 Task: What's the traffic like on the Kennedy Expressway (I-90/I-94)?
Action: Key pressed k<Key.caps_lock>ENNEDY<Key.space><Key.caps_lock>e<Key.caps_lock>XPR
Screenshot: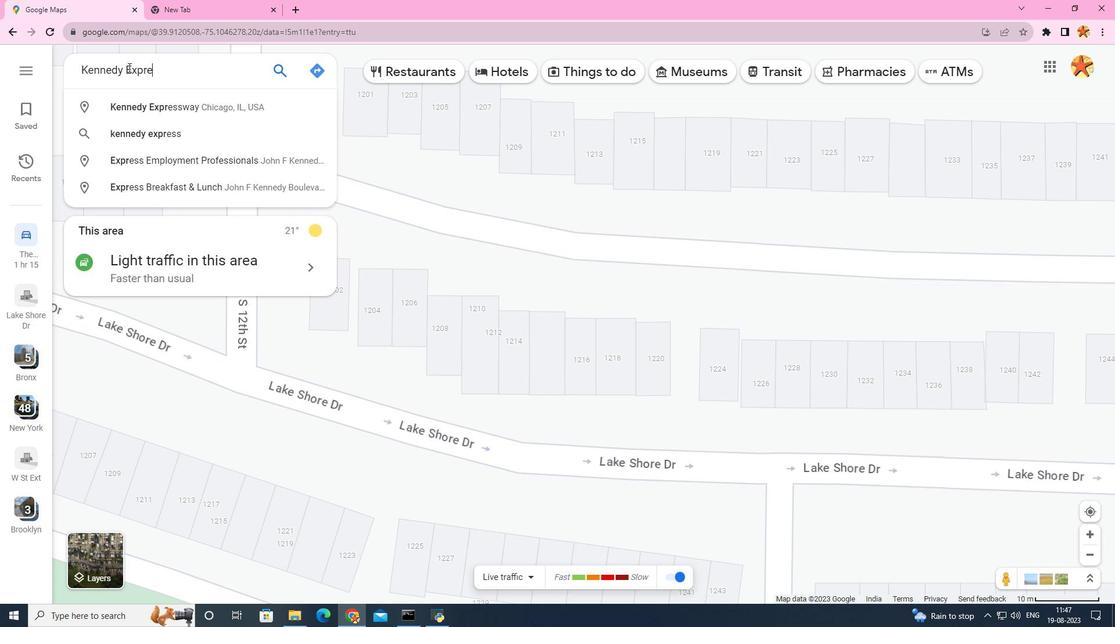 
Action: Mouse moved to (128, 67)
Screenshot: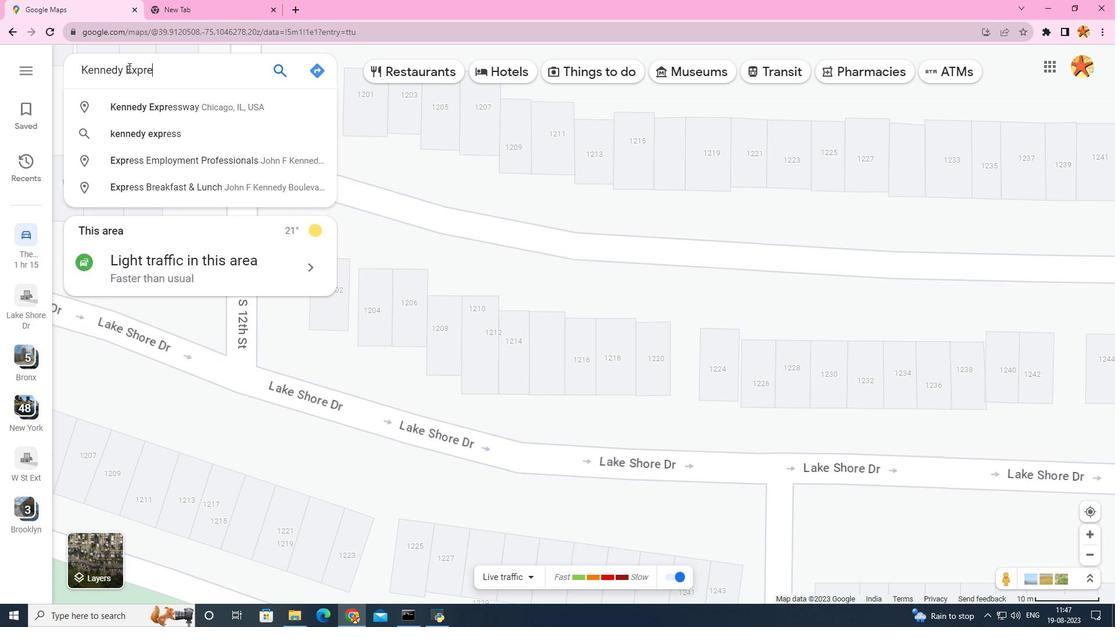 
Action: Key pressed EES
Screenshot: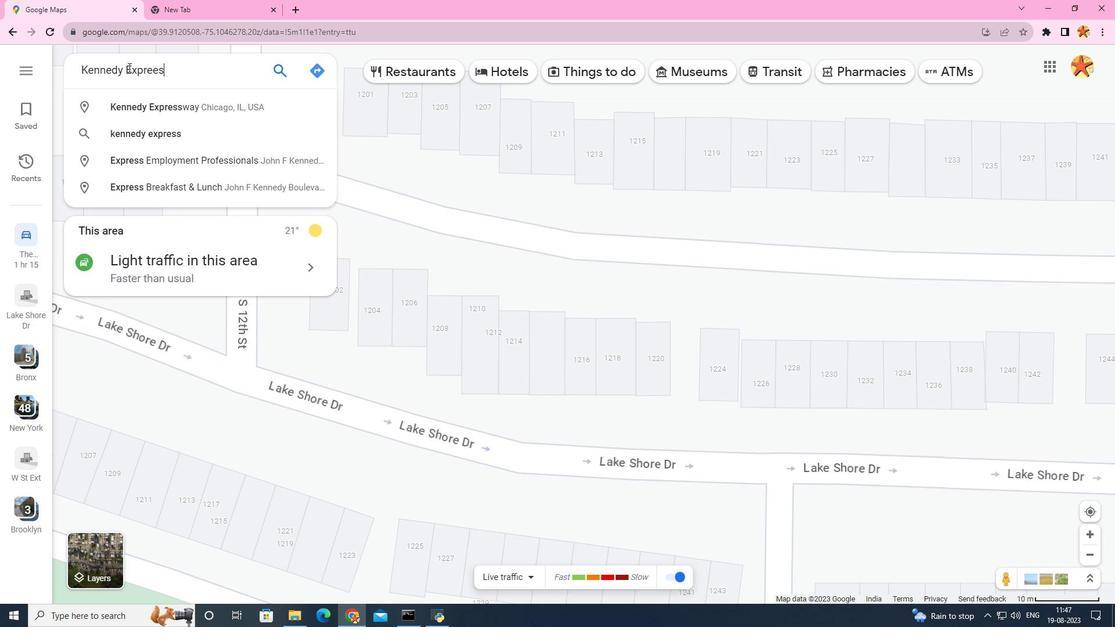 
Action: Mouse moved to (113, 108)
Screenshot: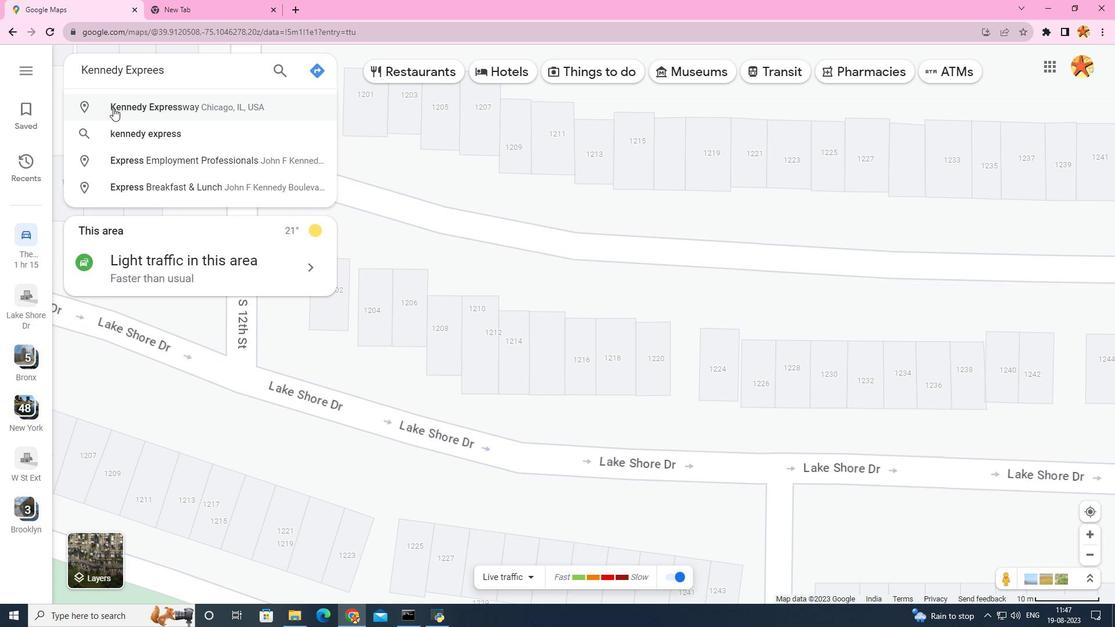 
Action: Mouse pressed left at (113, 108)
Screenshot: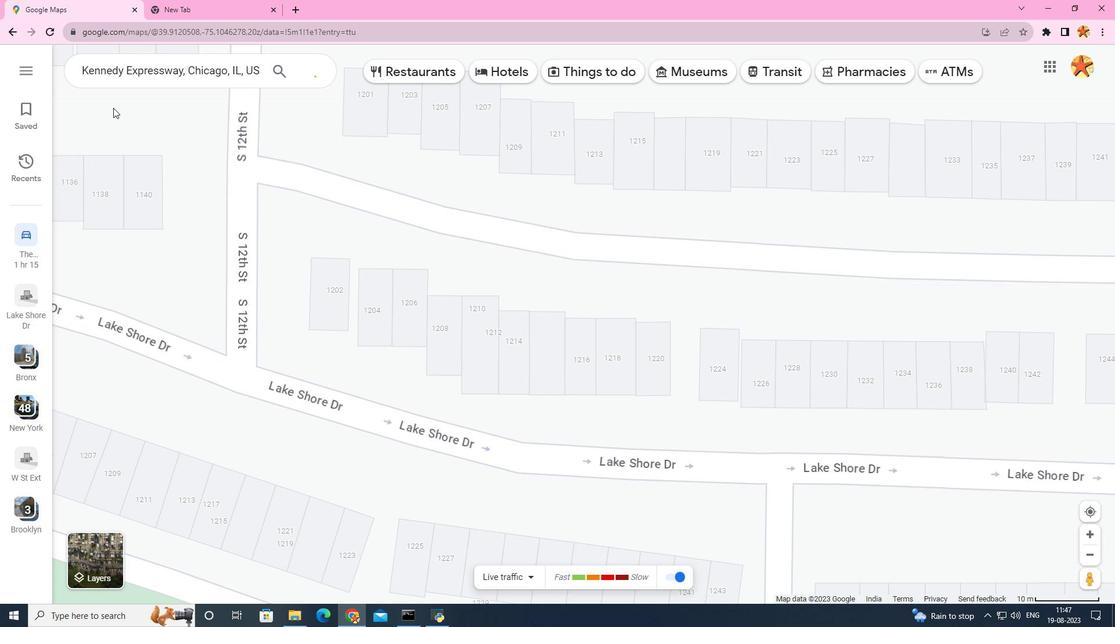 
Action: Mouse moved to (353, 431)
Screenshot: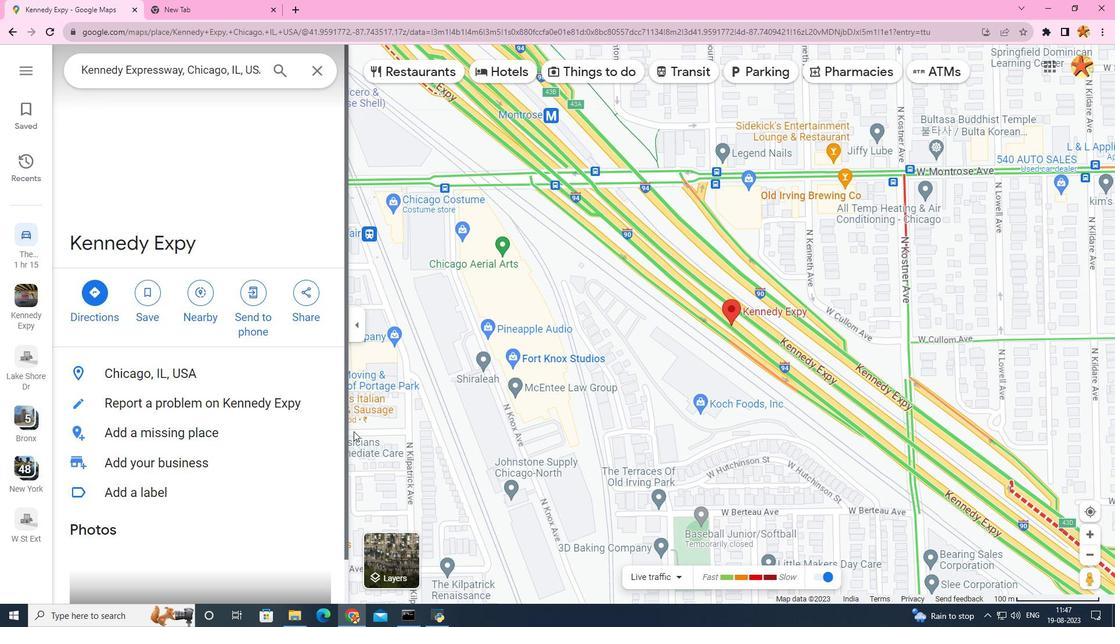
Action: Mouse scrolled (353, 431) with delta (0, 0)
Screenshot: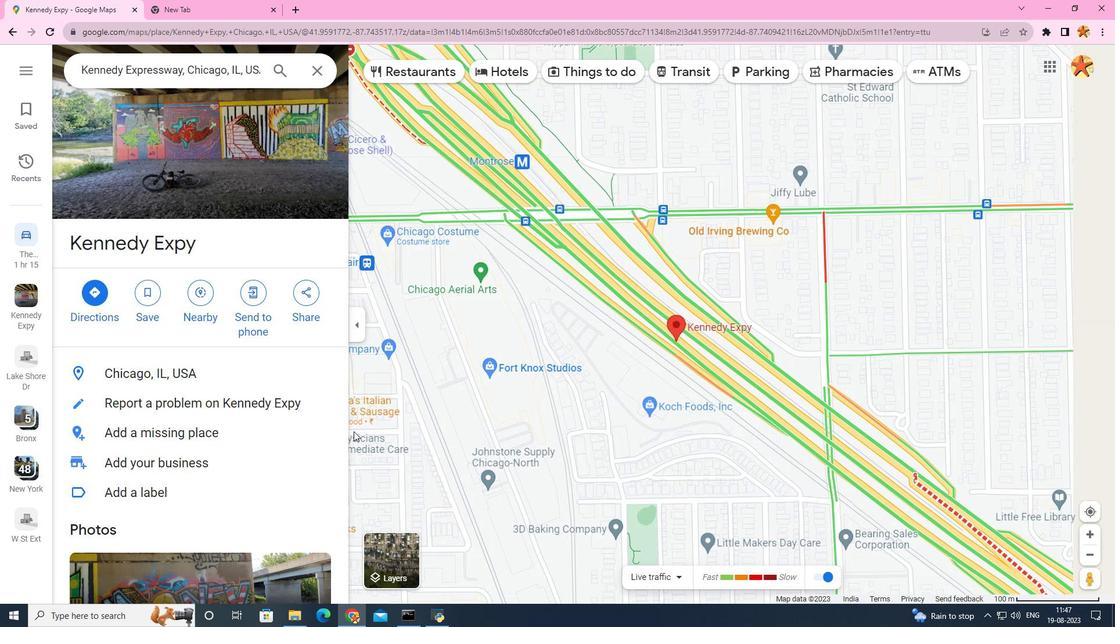 
Action: Mouse scrolled (353, 431) with delta (0, 0)
Screenshot: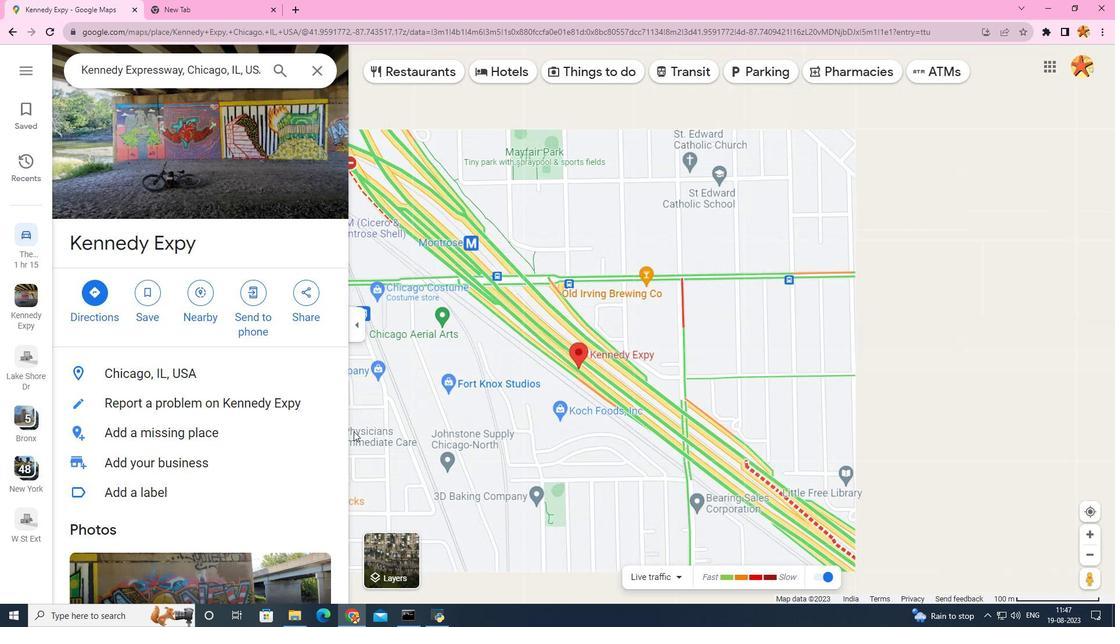 
Action: Mouse scrolled (353, 431) with delta (0, 0)
Screenshot: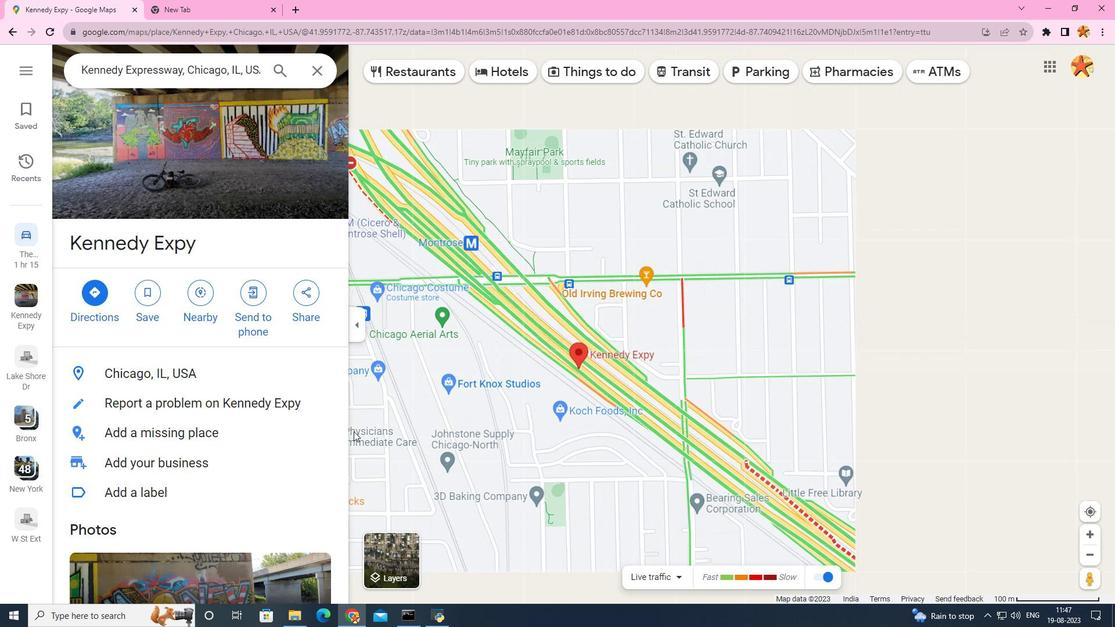 
Action: Mouse moved to (507, 570)
Screenshot: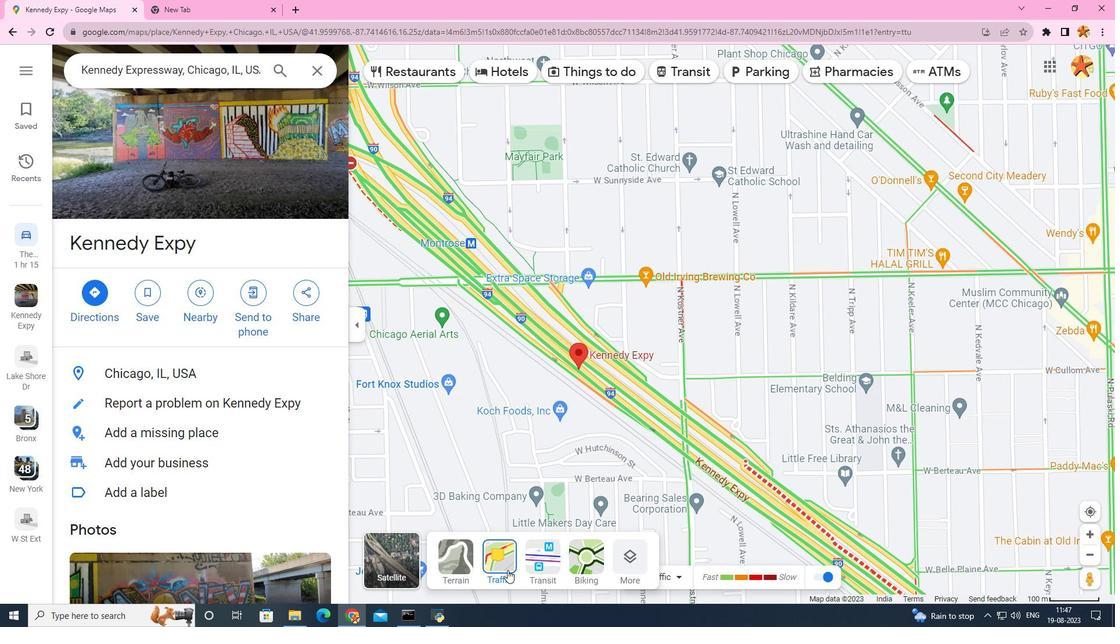 
Action: Mouse pressed left at (507, 570)
Screenshot: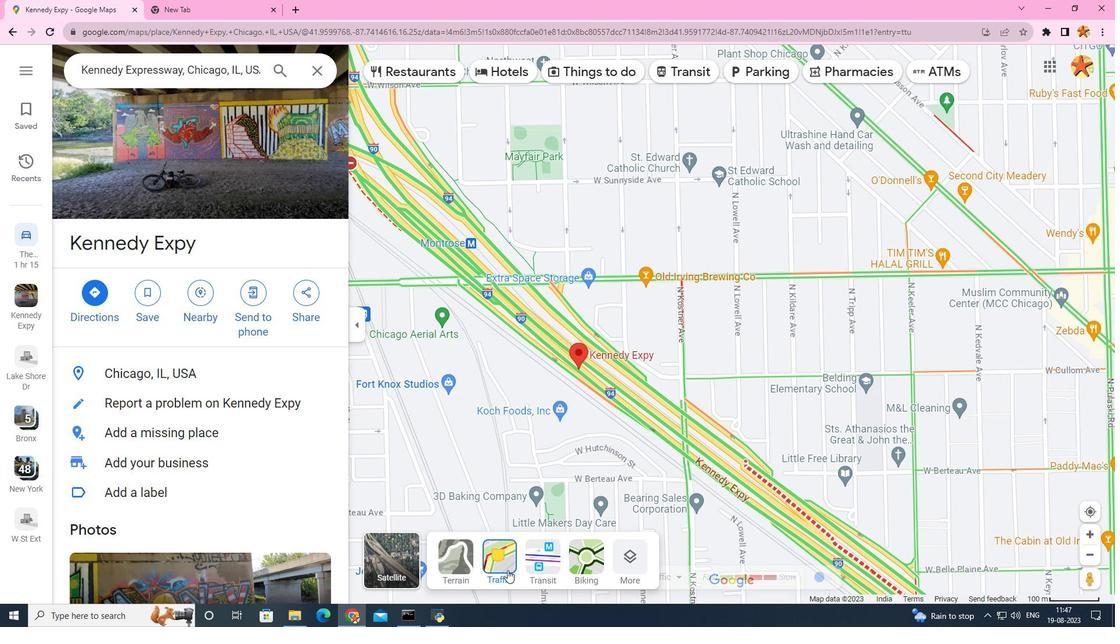 
Action: Mouse moved to (499, 570)
Screenshot: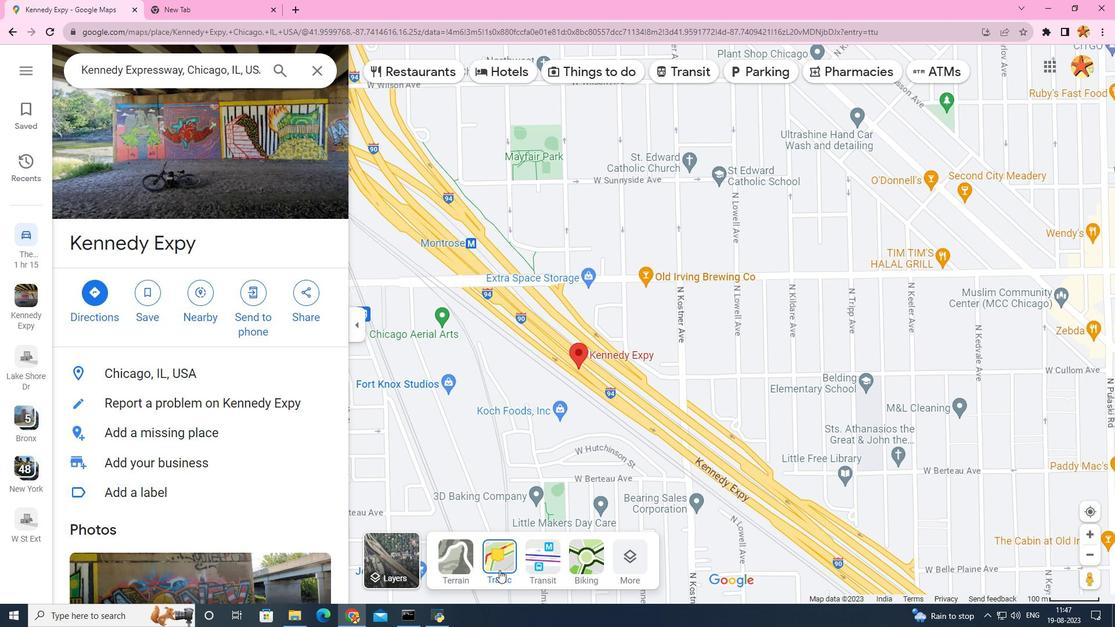
Action: Mouse pressed left at (499, 570)
Screenshot: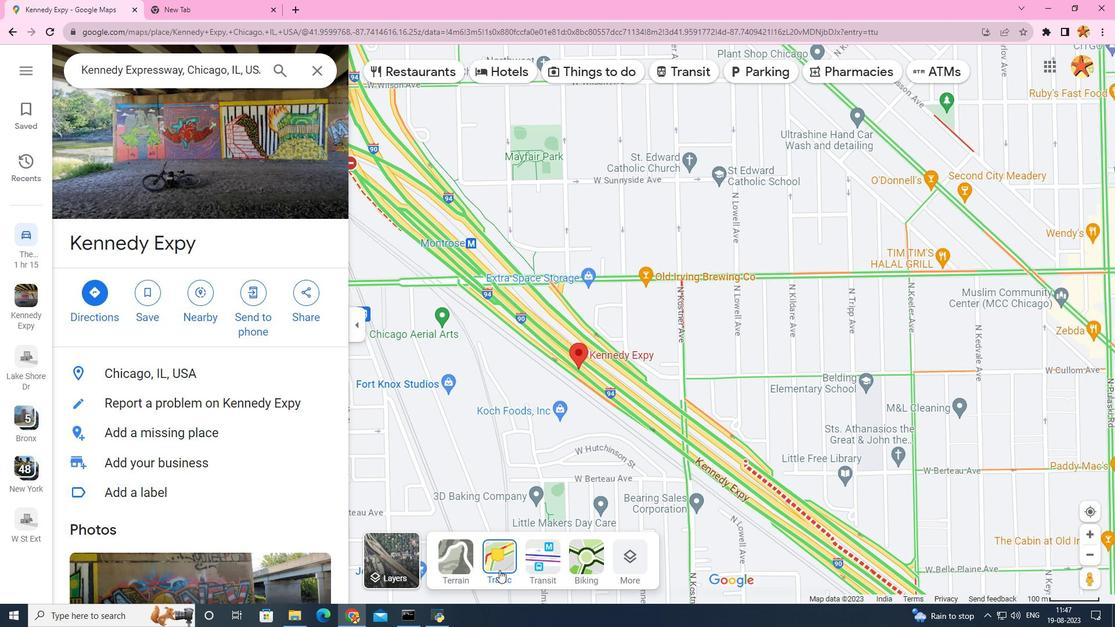 
Action: Mouse moved to (530, 426)
Screenshot: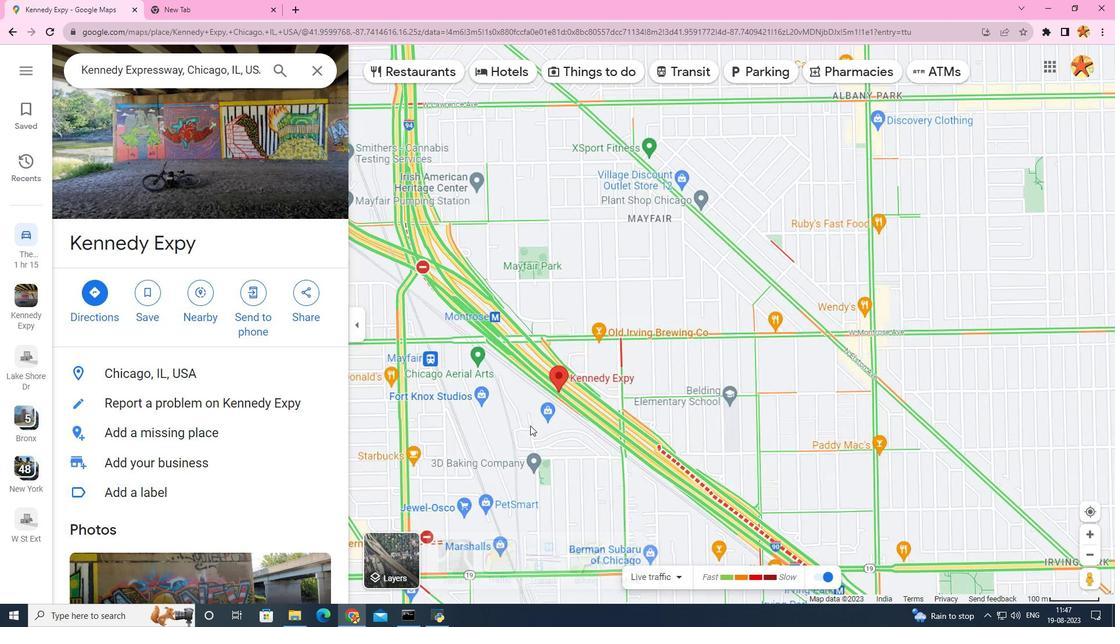 
Action: Mouse scrolled (530, 425) with delta (0, 0)
Screenshot: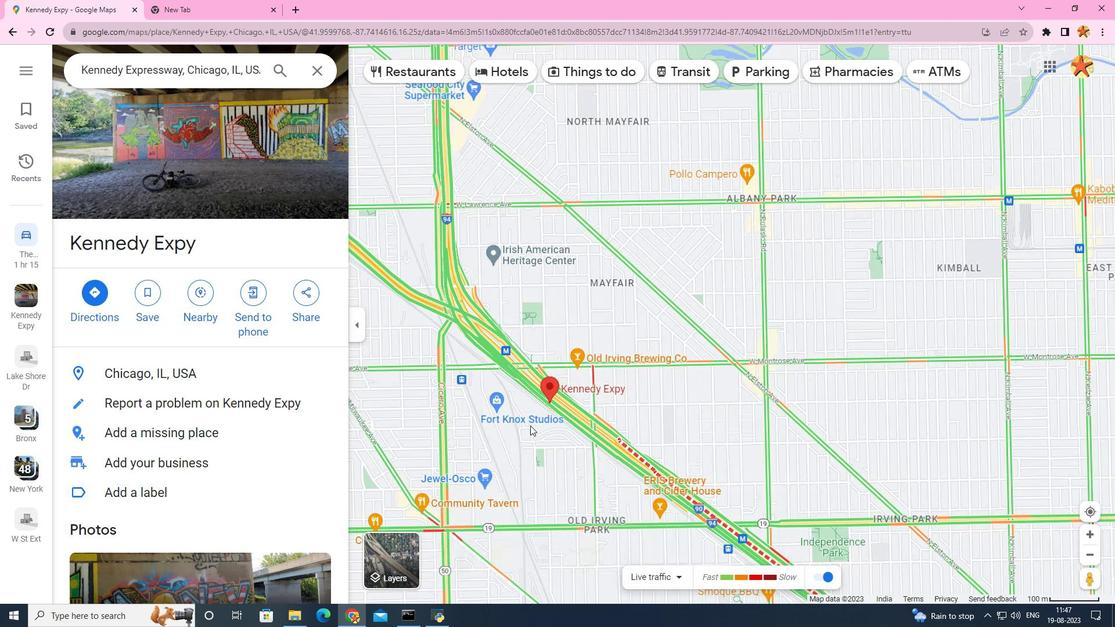 
Action: Mouse scrolled (530, 425) with delta (0, 0)
Screenshot: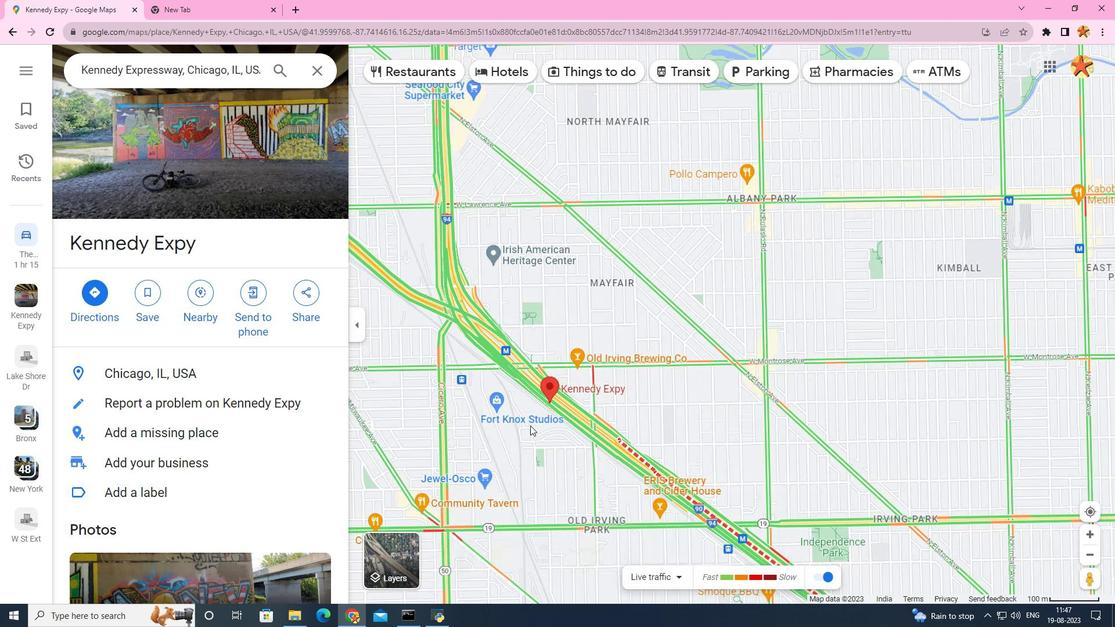 
Action: Mouse scrolled (530, 425) with delta (0, 0)
Screenshot: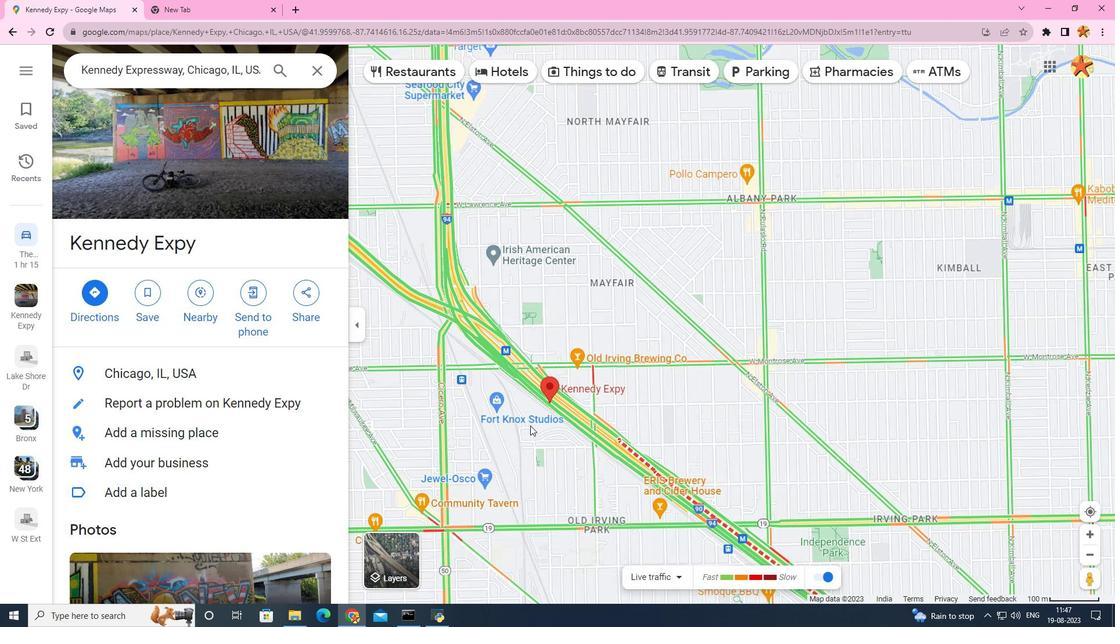 
Action: Mouse scrolled (530, 425) with delta (0, 0)
Screenshot: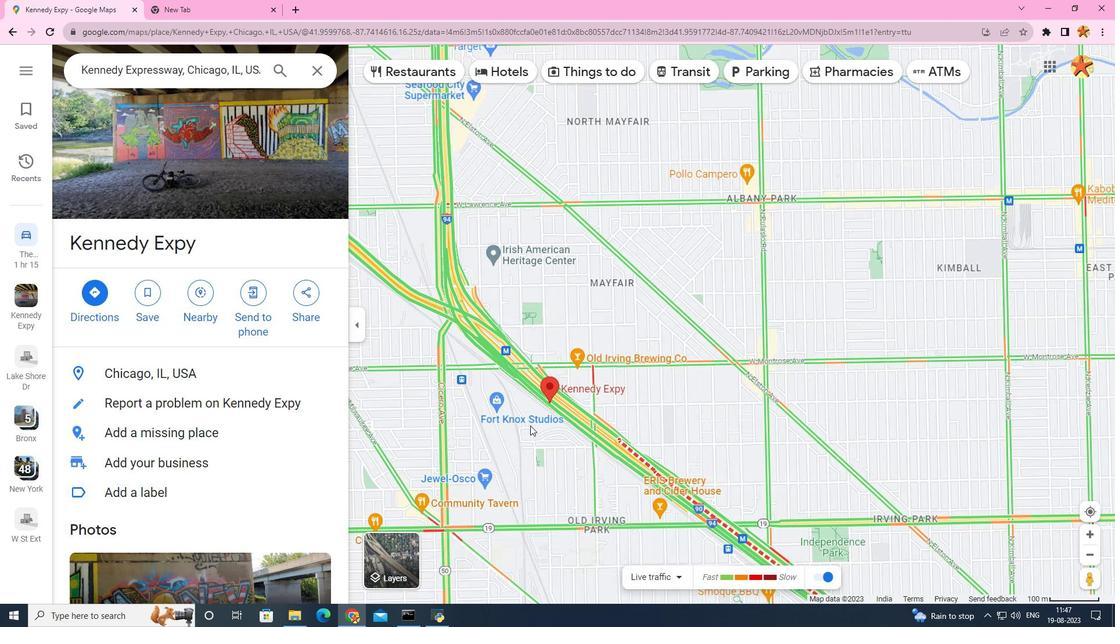 
Action: Mouse scrolled (530, 425) with delta (0, 0)
Screenshot: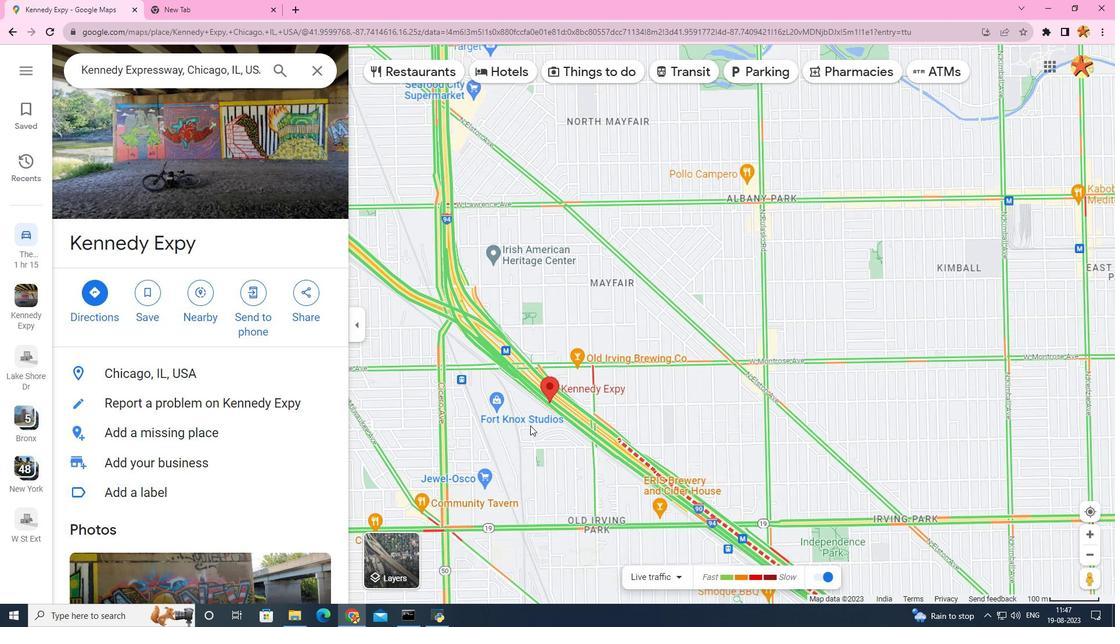 
Action: Mouse scrolled (530, 425) with delta (0, 0)
Screenshot: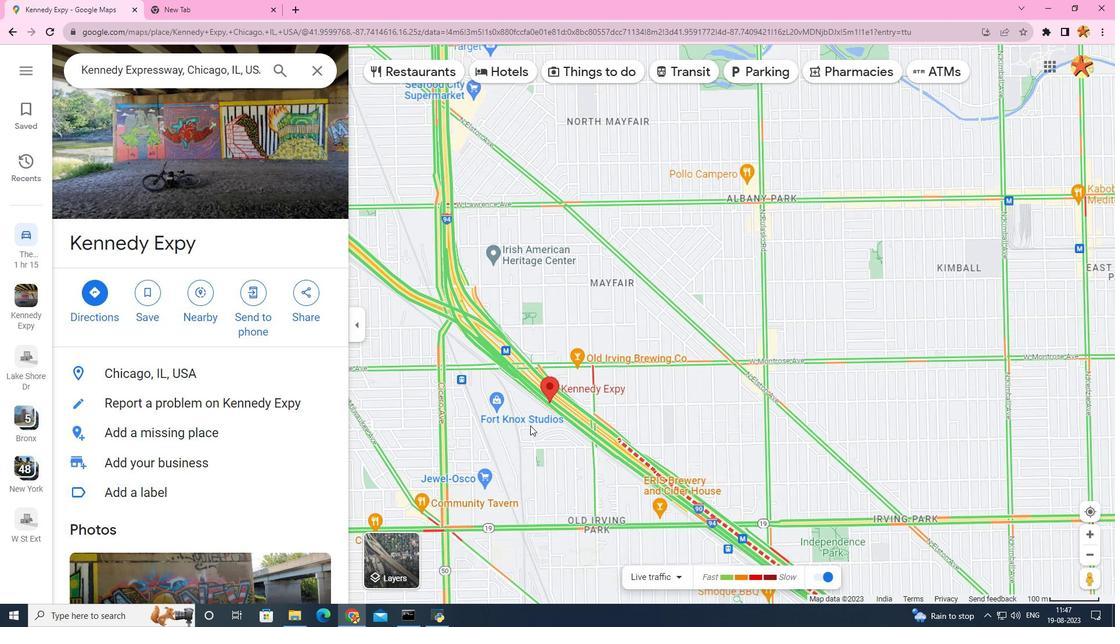 
Action: Mouse scrolled (530, 425) with delta (0, 0)
Screenshot: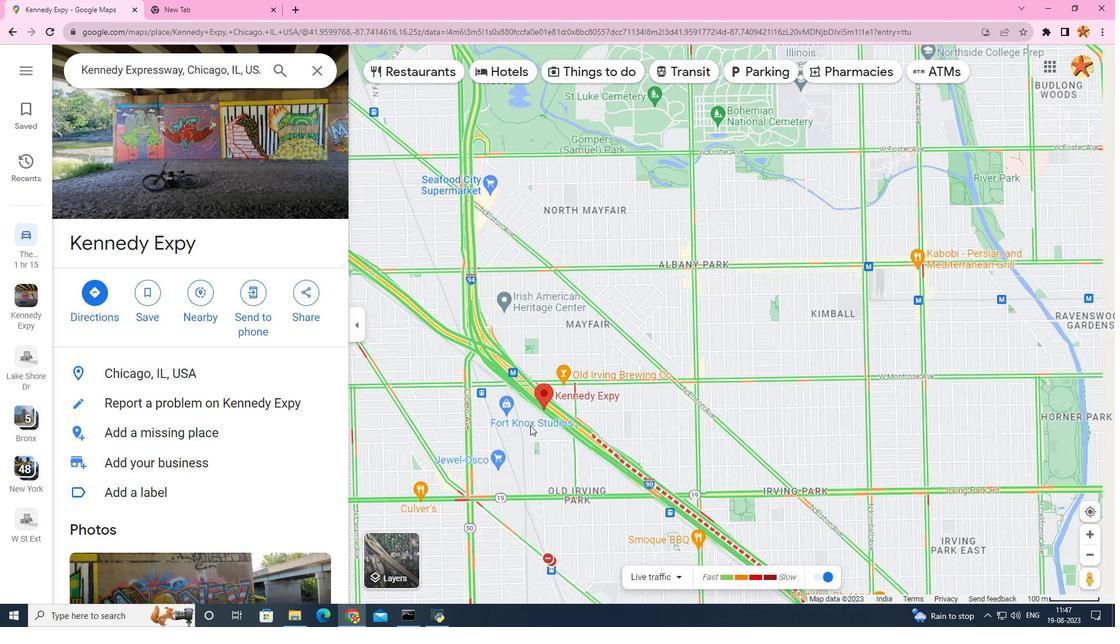 
Action: Mouse scrolled (530, 425) with delta (0, 0)
Screenshot: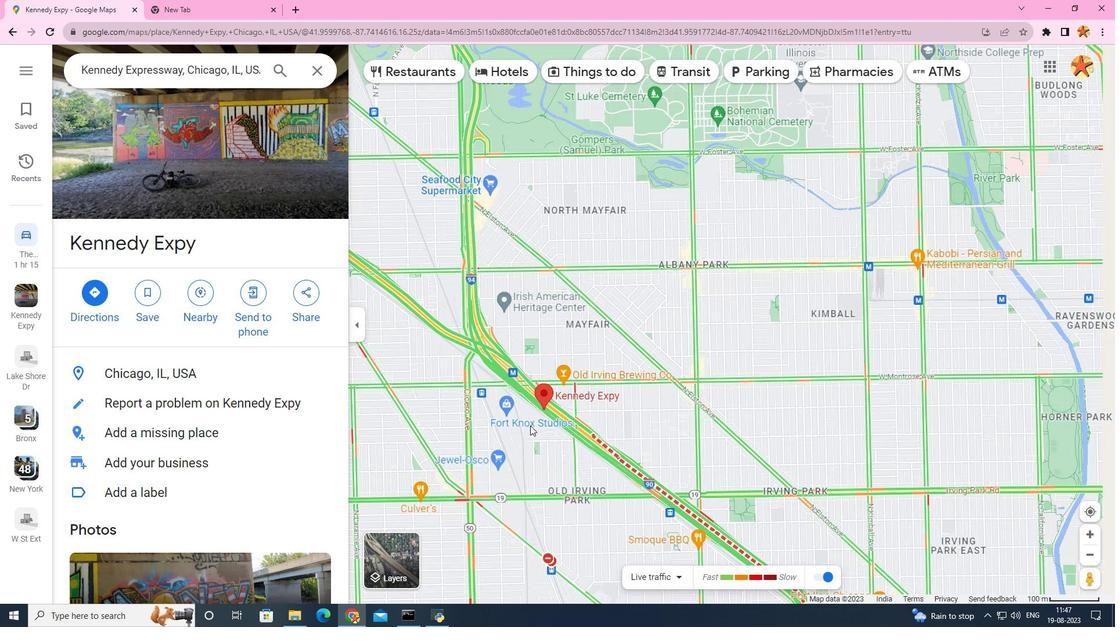 
Action: Mouse moved to (526, 462)
Screenshot: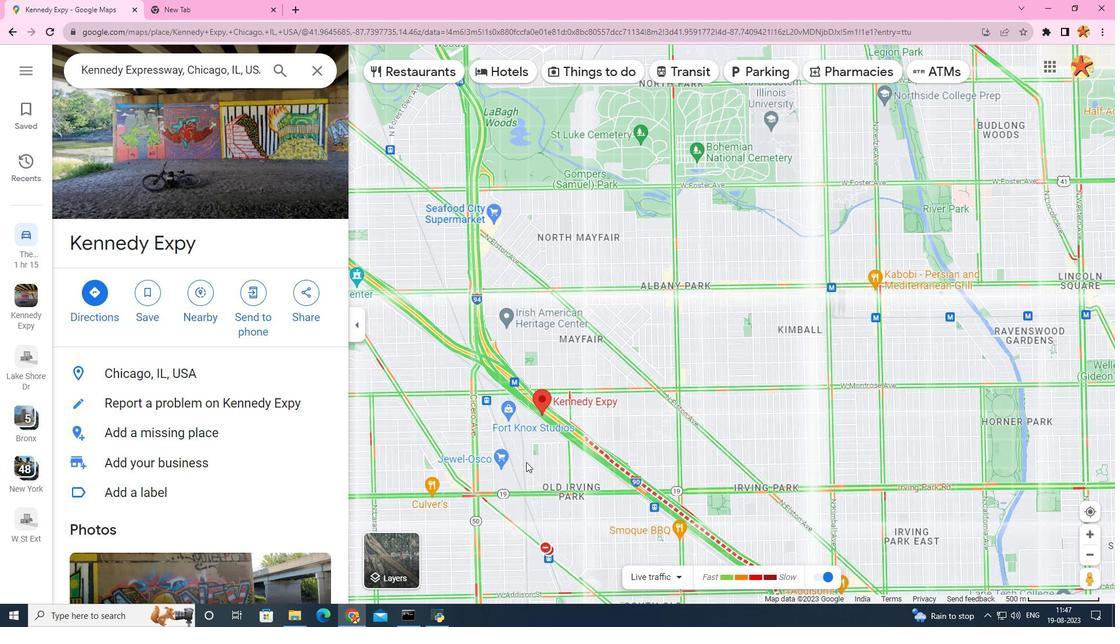 
Action: Mouse scrolled (526, 462) with delta (0, 0)
Screenshot: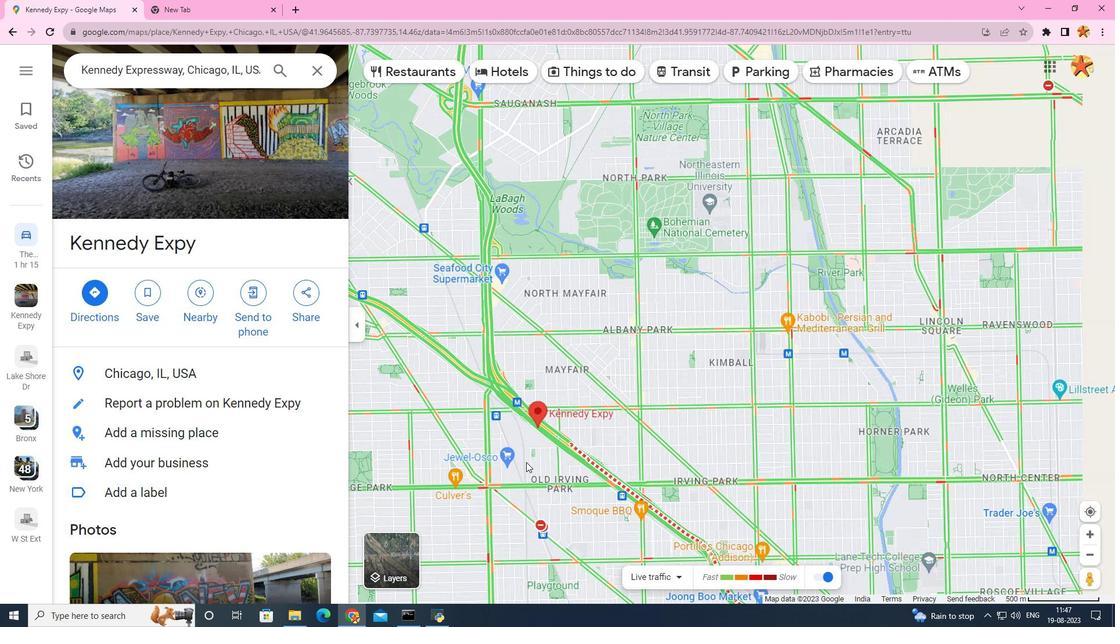 
Action: Mouse scrolled (526, 462) with delta (0, 0)
Screenshot: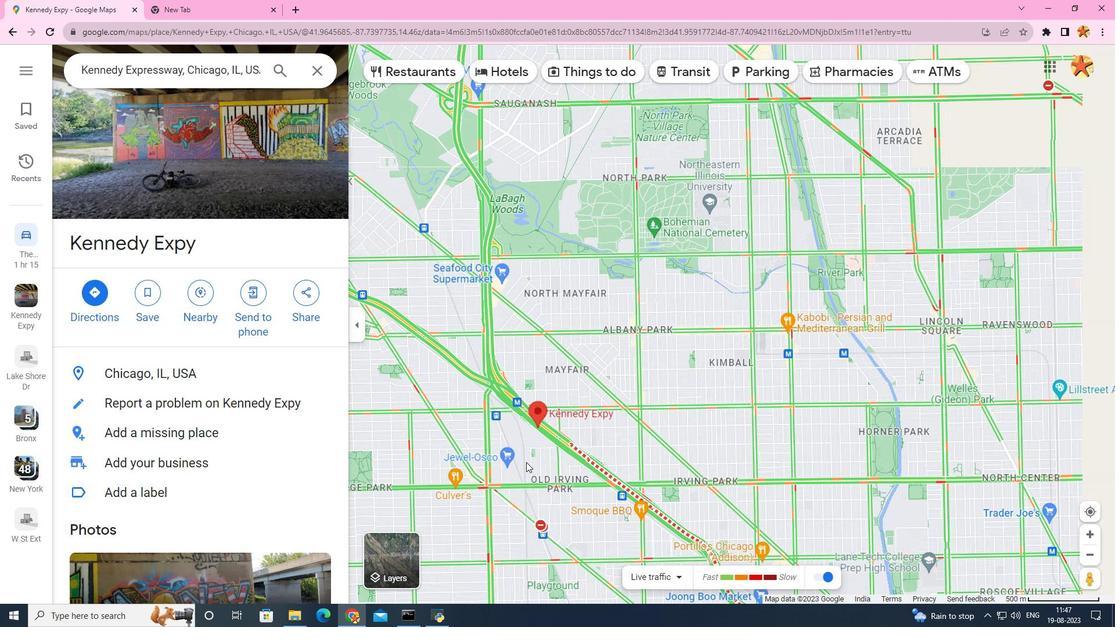 
Action: Mouse scrolled (526, 462) with delta (0, 0)
Screenshot: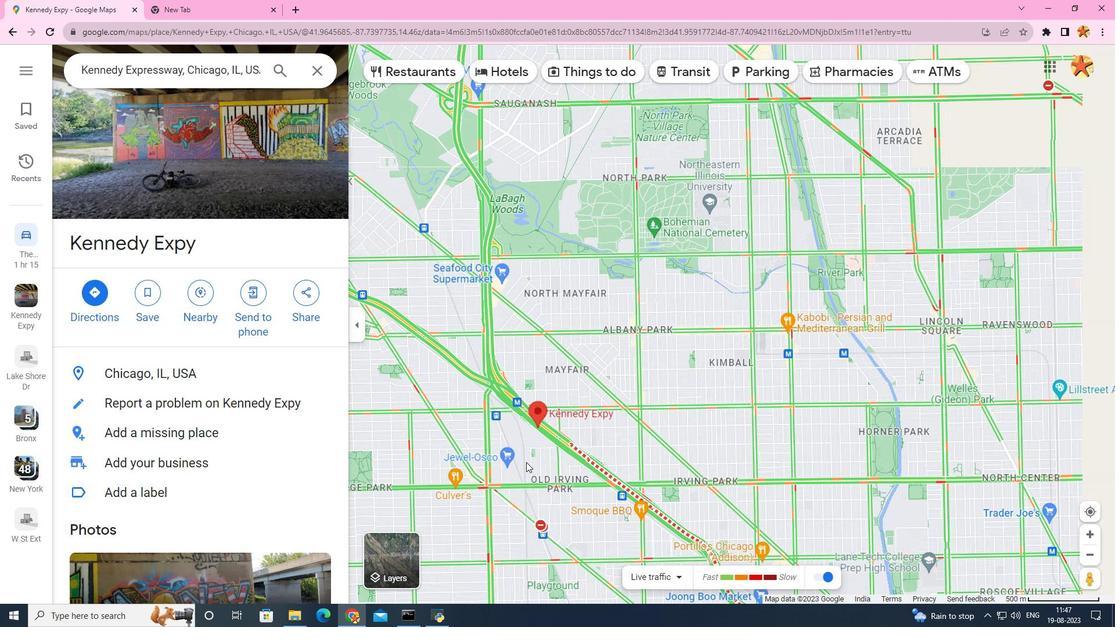 
Action: Mouse scrolled (526, 462) with delta (0, 0)
Screenshot: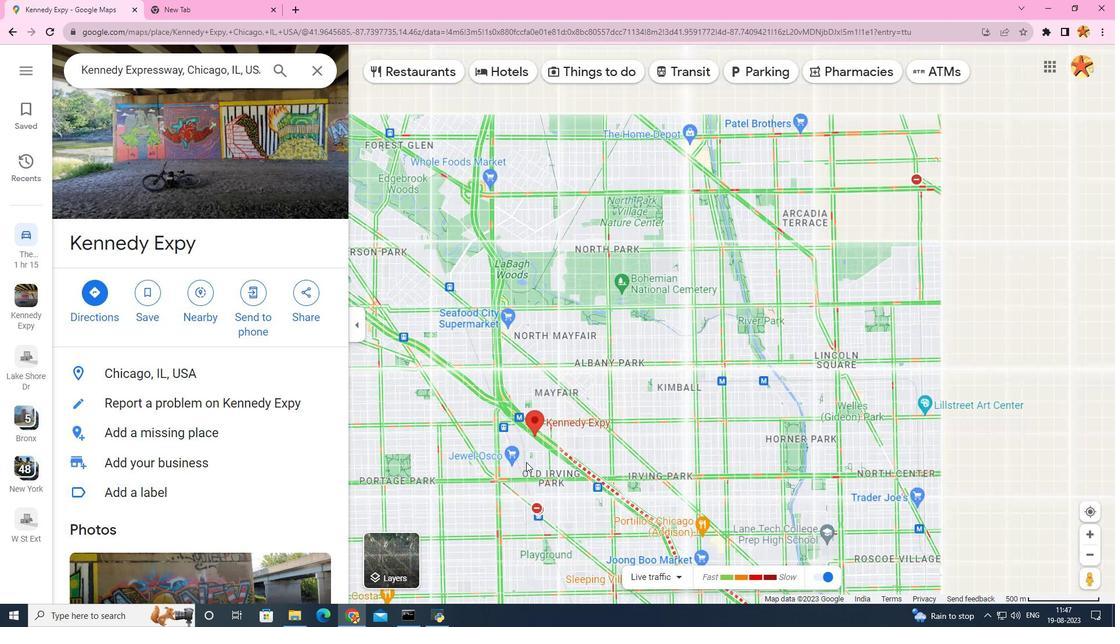 
Action: Mouse moved to (526, 464)
Screenshot: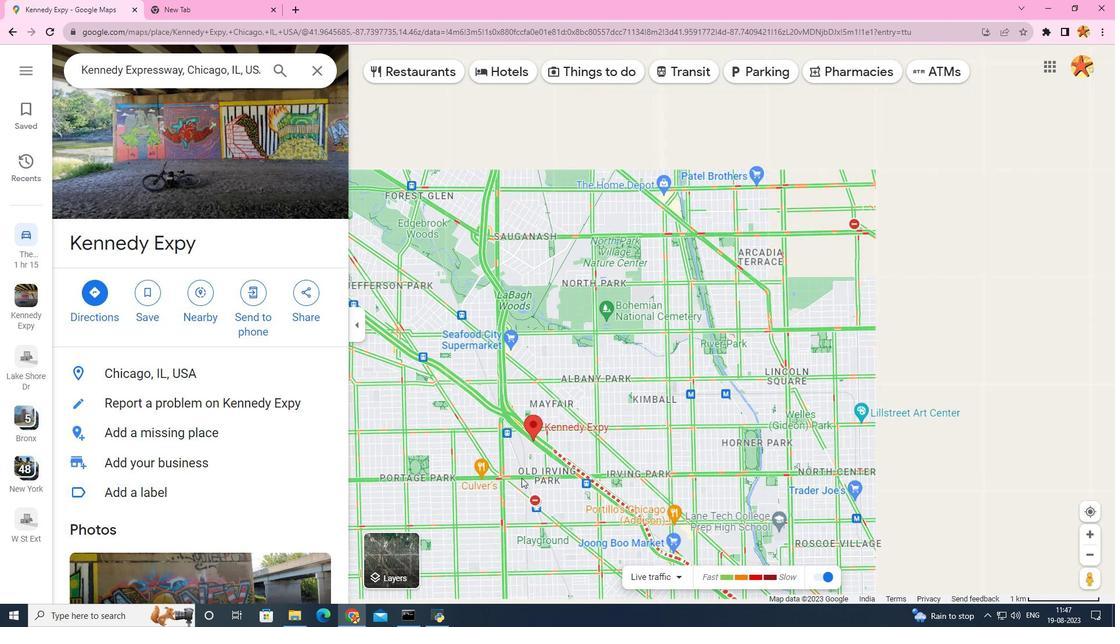 
Action: Mouse scrolled (526, 463) with delta (0, 0)
Screenshot: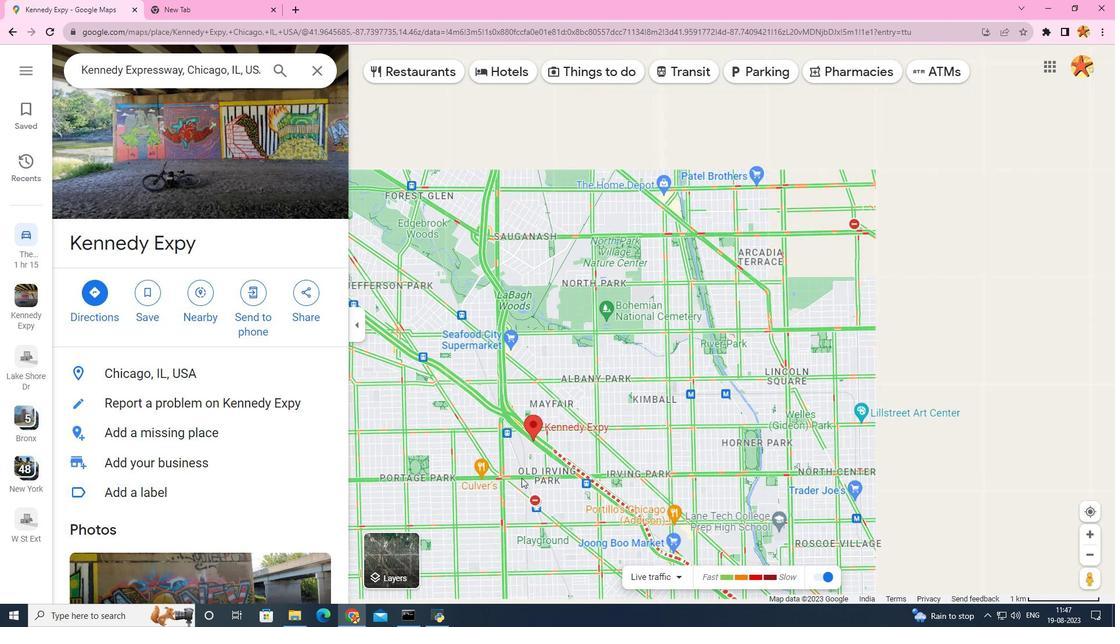
Action: Mouse moved to (524, 471)
Screenshot: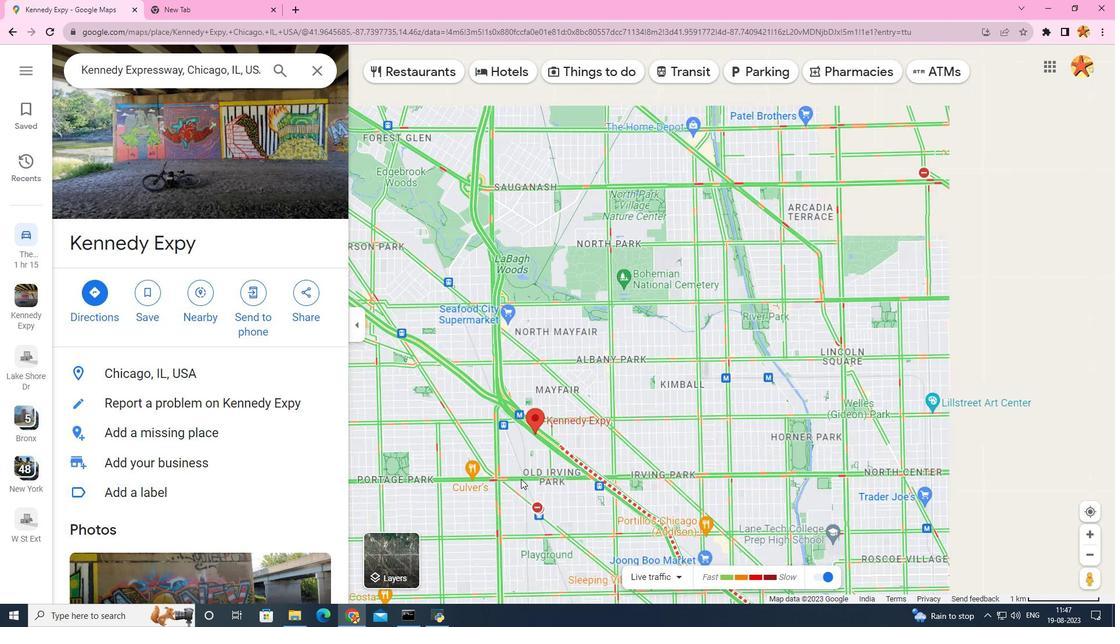 
Action: Mouse scrolled (524, 470) with delta (0, 0)
Screenshot: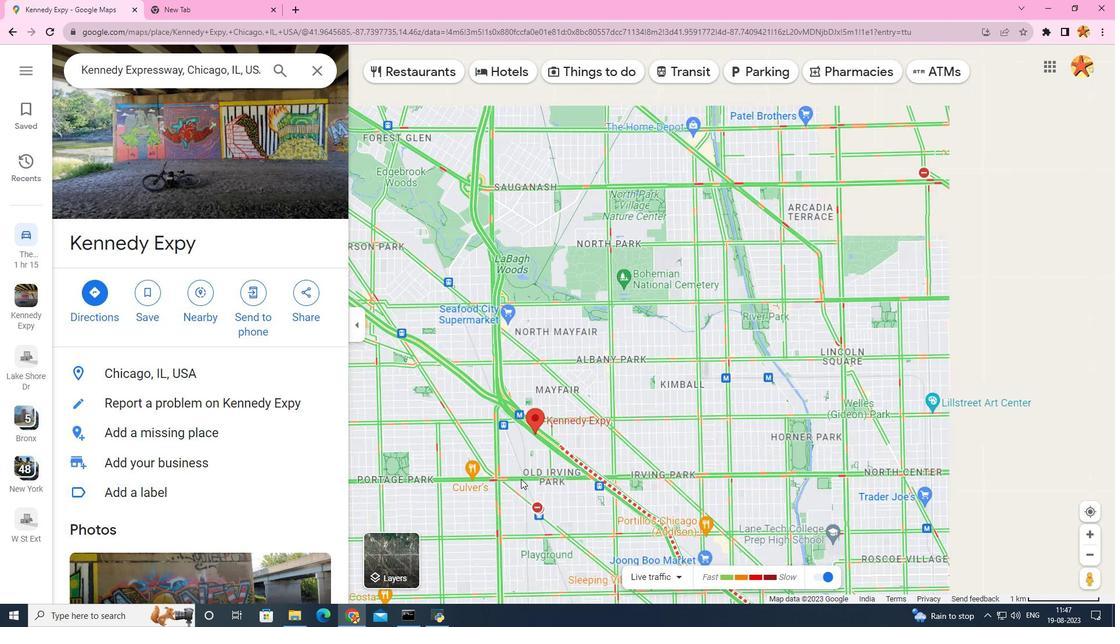 
Action: Mouse moved to (524, 474)
Screenshot: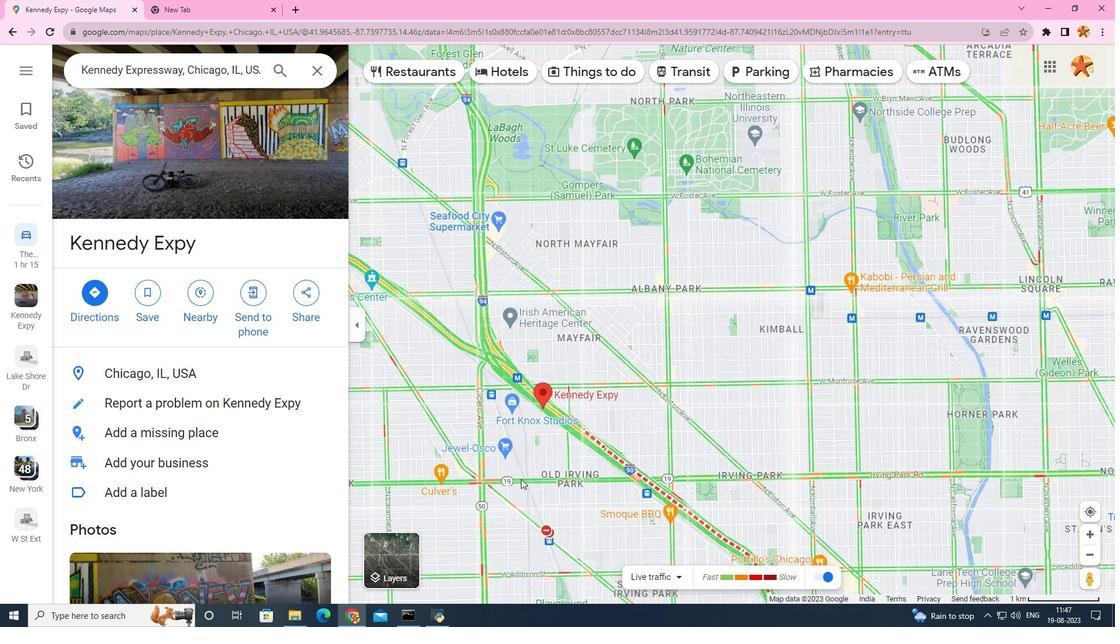 
Action: Mouse scrolled (524, 473) with delta (0, 0)
Screenshot: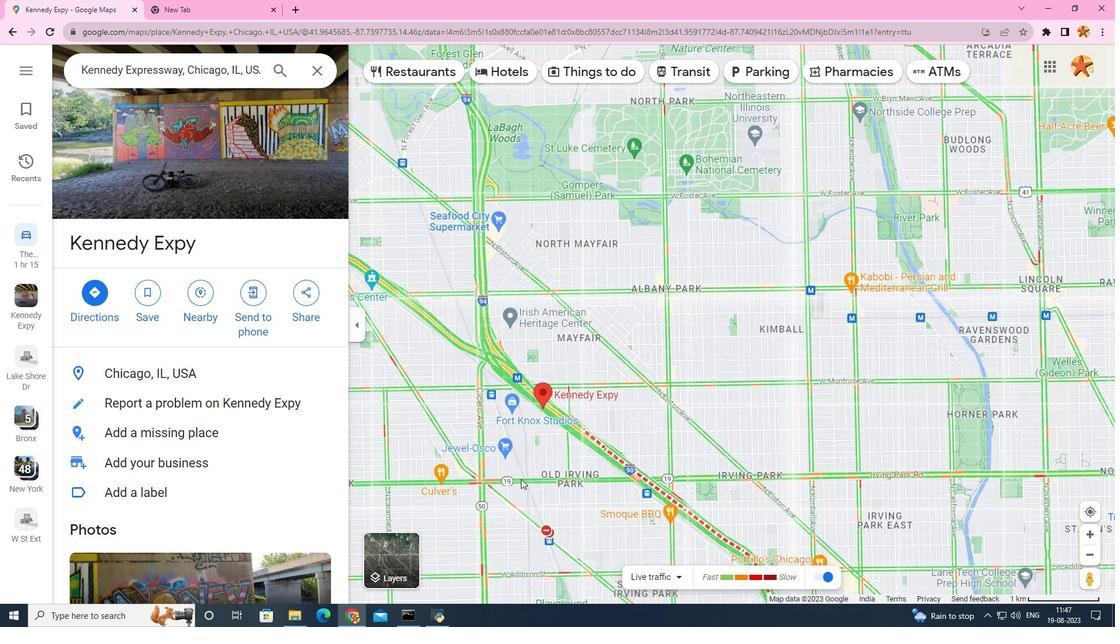 
Action: Mouse scrolled (524, 474) with delta (0, 0)
Screenshot: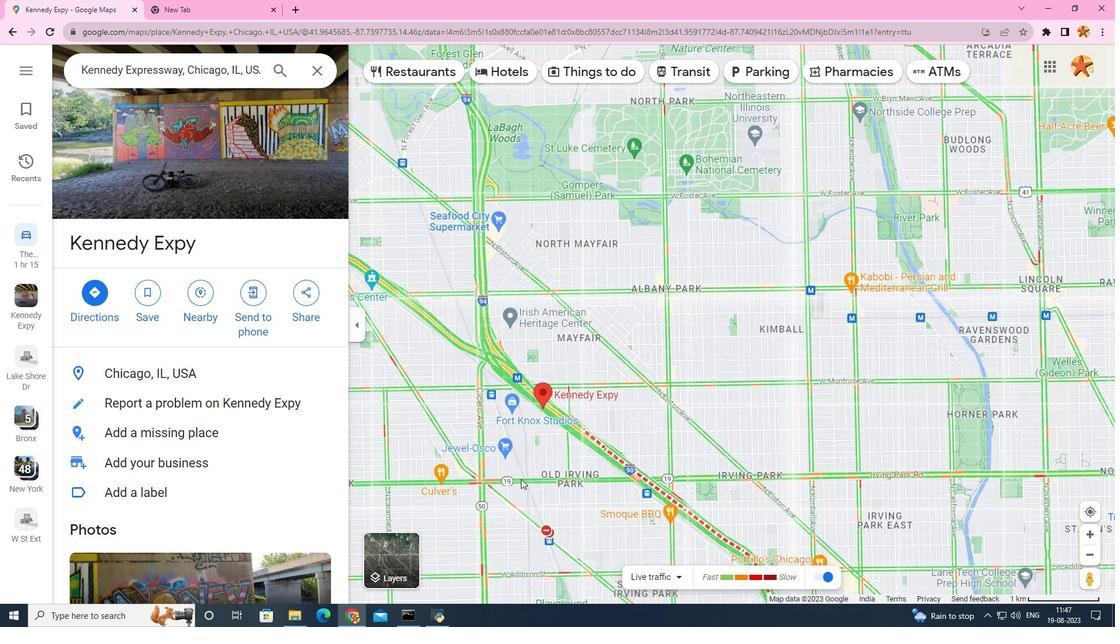 
Action: Mouse moved to (523, 475)
Screenshot: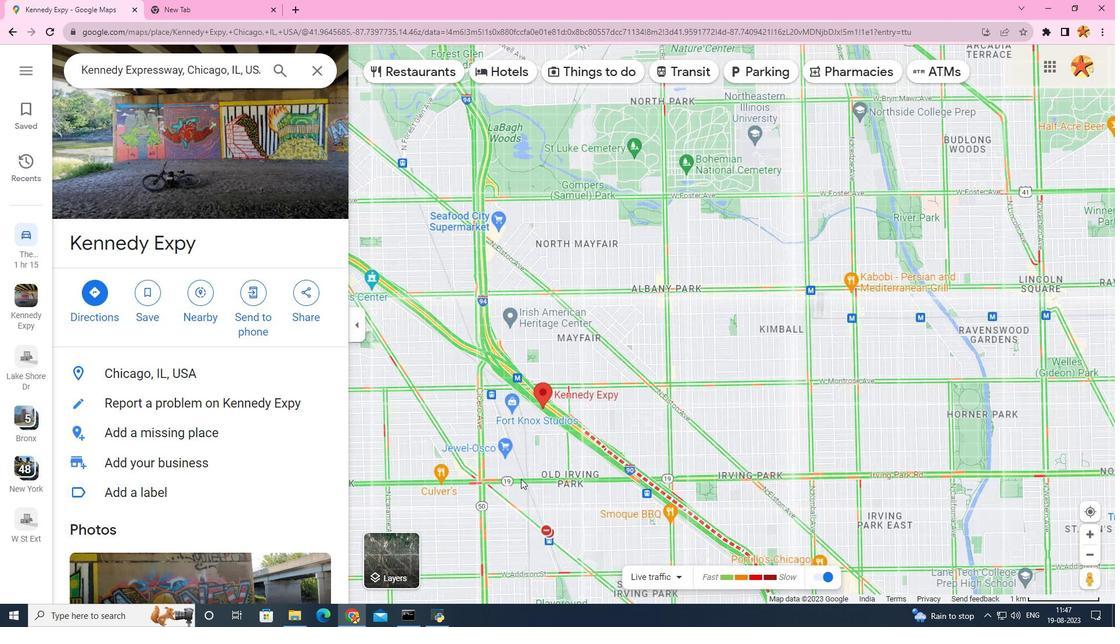 
Action: Mouse scrolled (523, 475) with delta (0, 0)
Screenshot: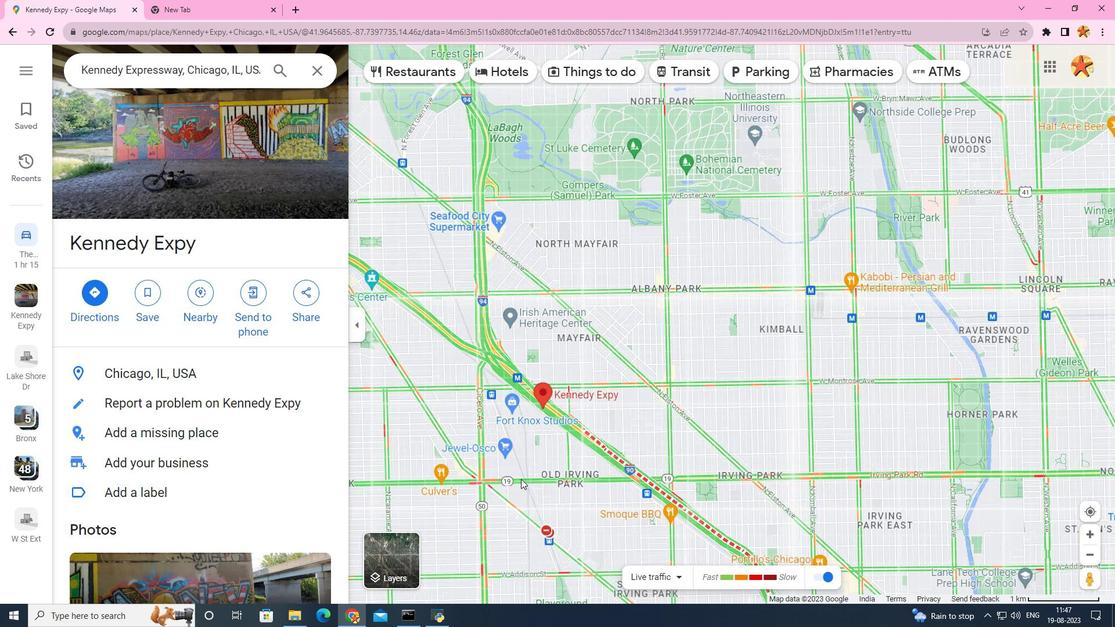 
Action: Mouse moved to (523, 476)
Screenshot: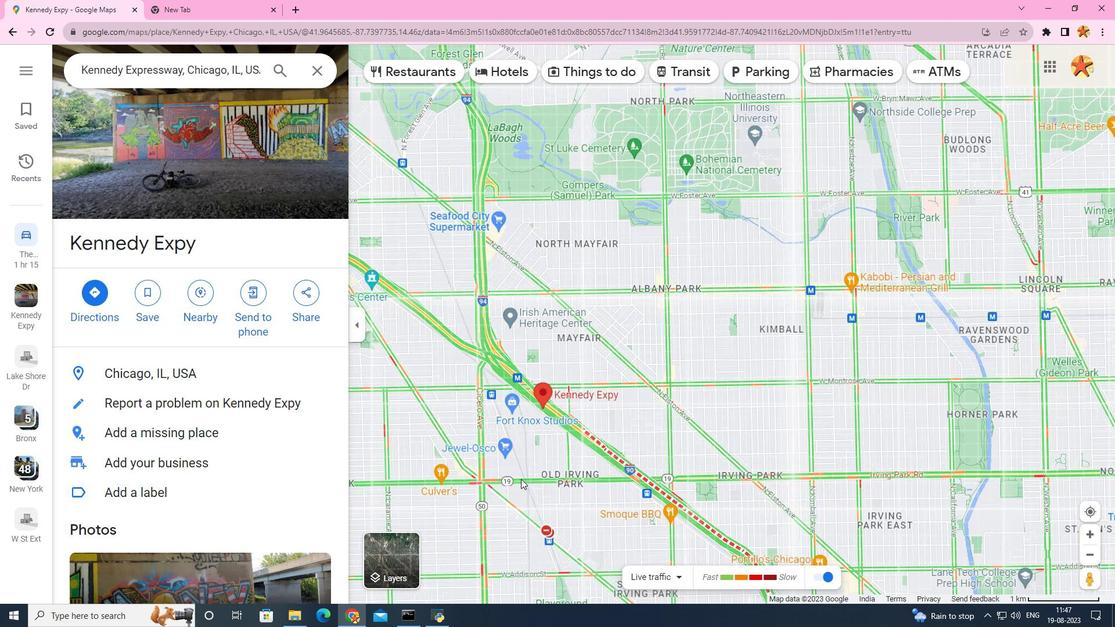 
Action: Mouse scrolled (523, 477) with delta (0, 0)
Screenshot: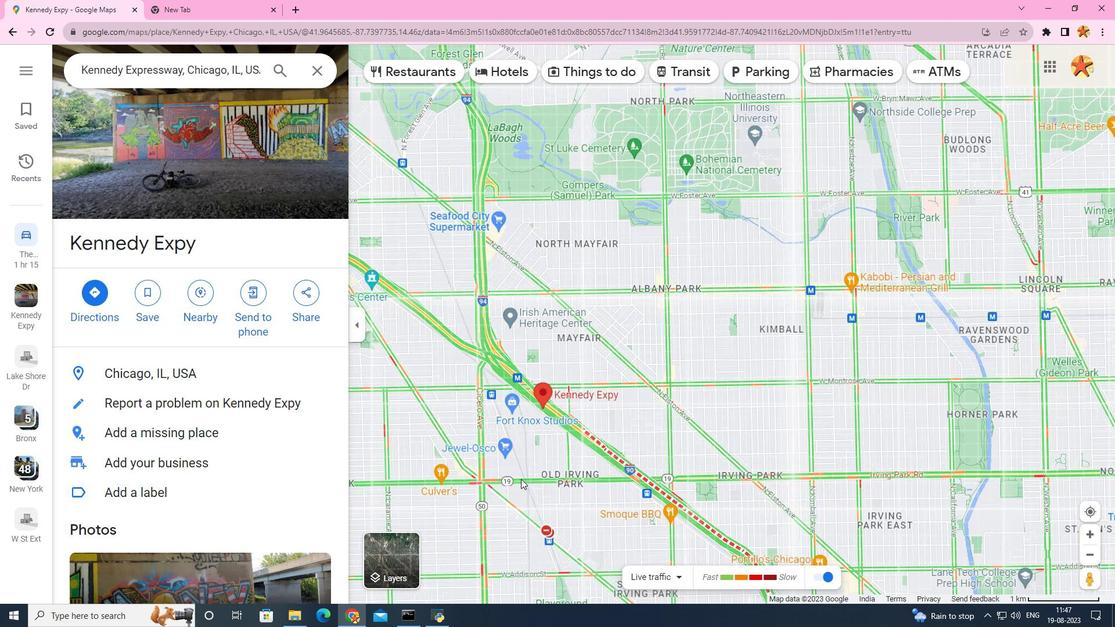 
Action: Mouse moved to (521, 478)
Screenshot: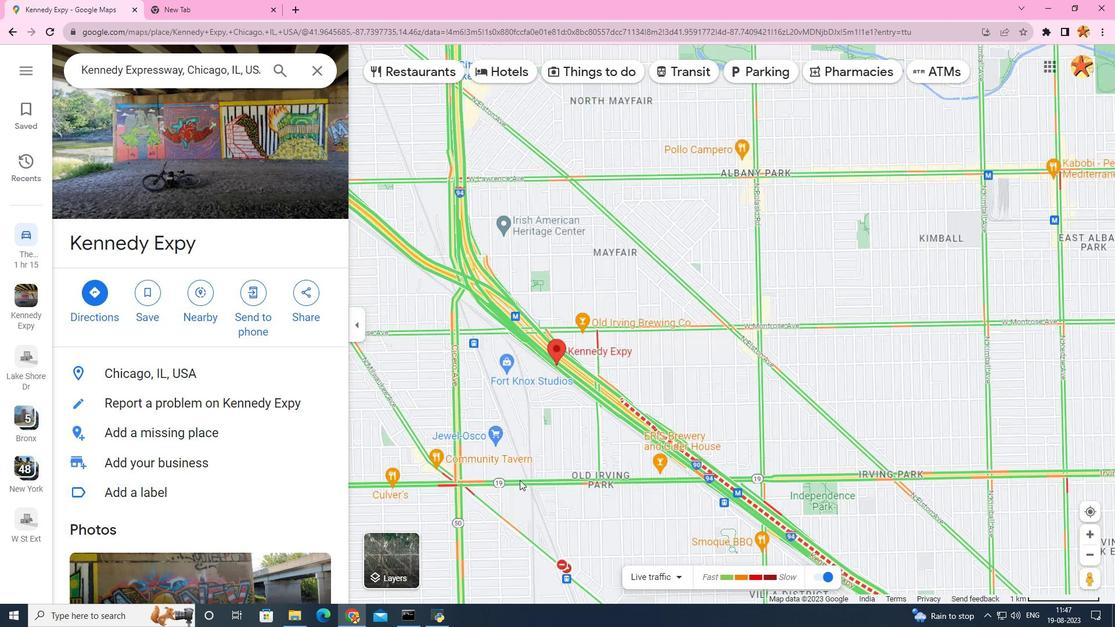 
Action: Mouse scrolled (521, 478) with delta (0, 0)
Screenshot: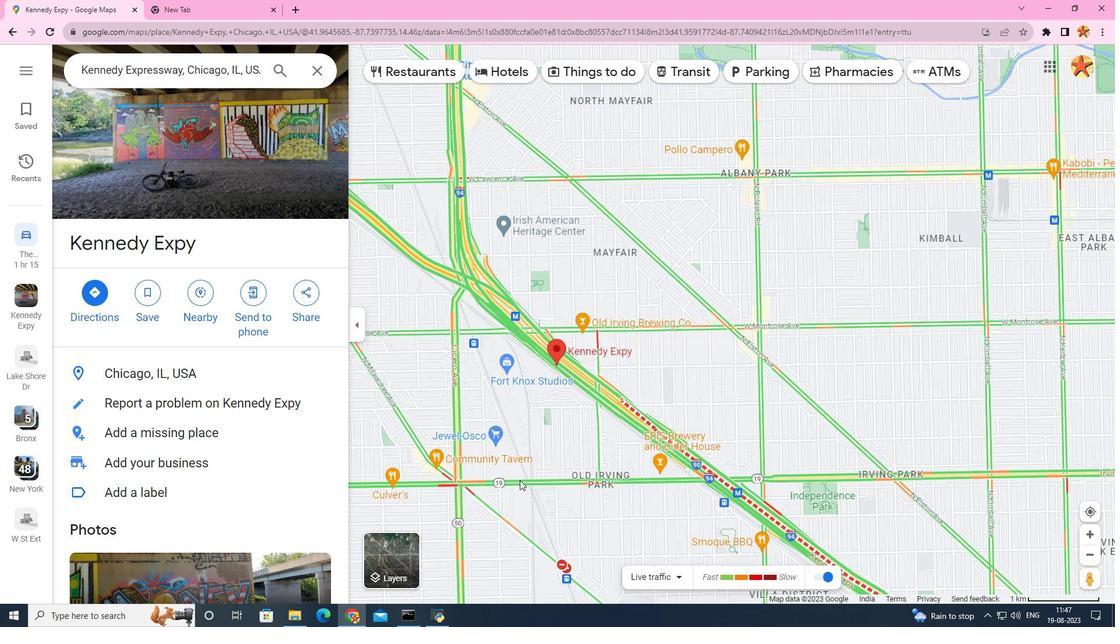 
Action: Mouse moved to (521, 479)
Screenshot: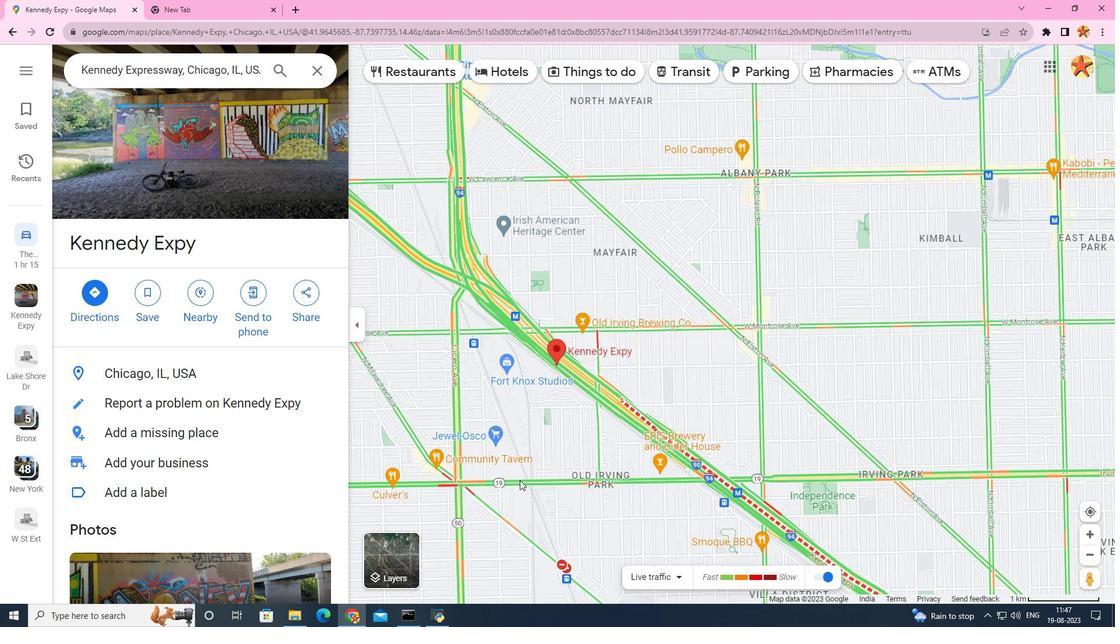 
Action: Mouse scrolled (521, 480) with delta (0, 0)
Screenshot: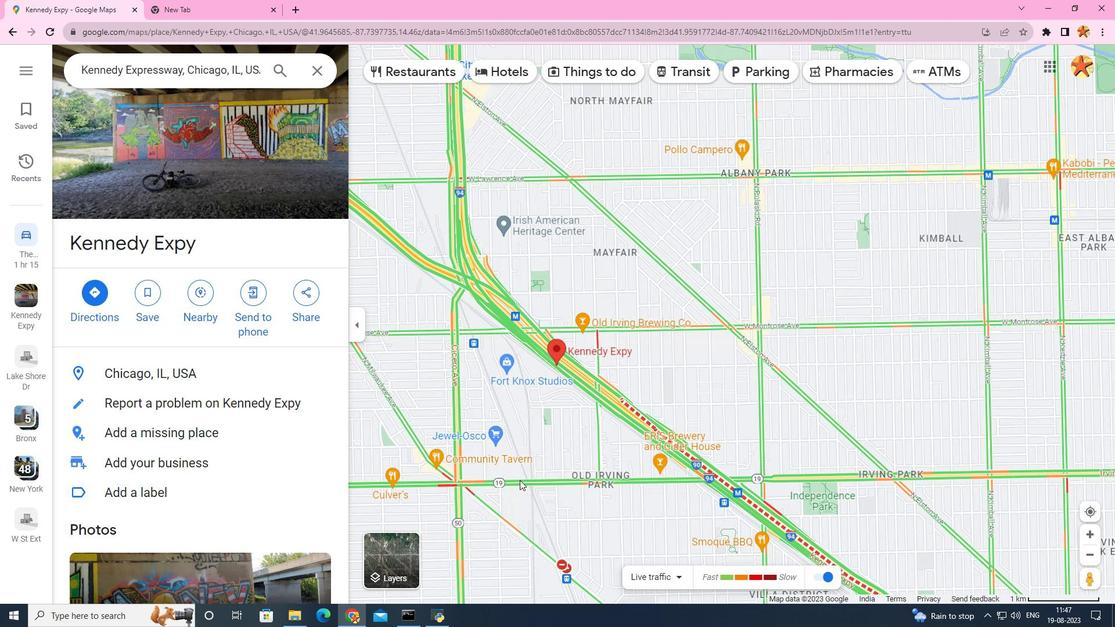 
Action: Mouse scrolled (521, 478) with delta (0, 0)
Screenshot: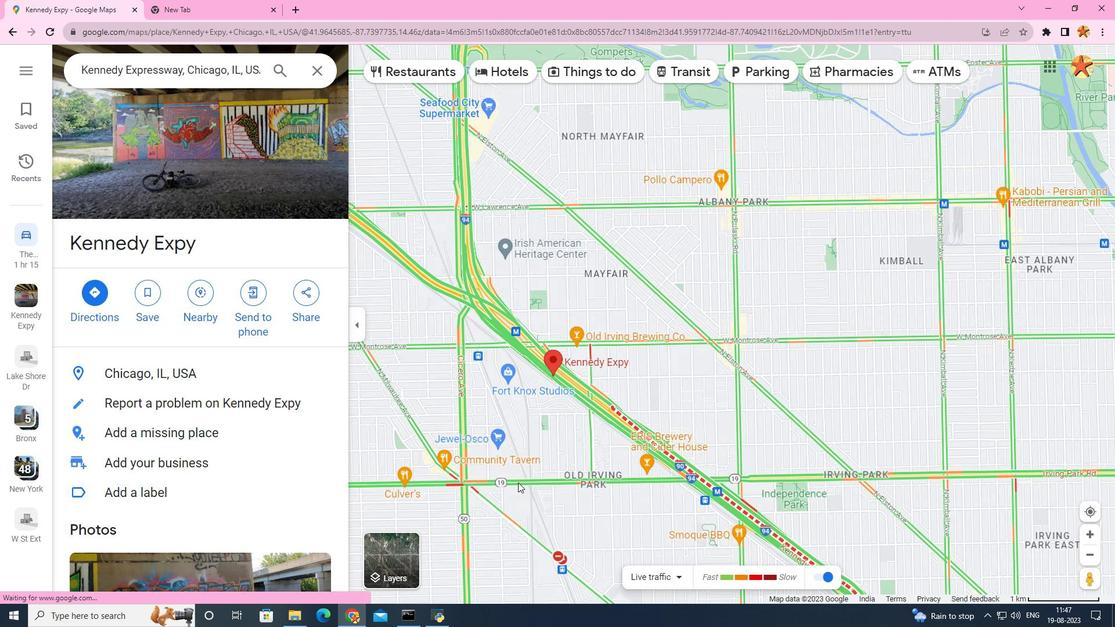 
Action: Mouse moved to (518, 482)
Screenshot: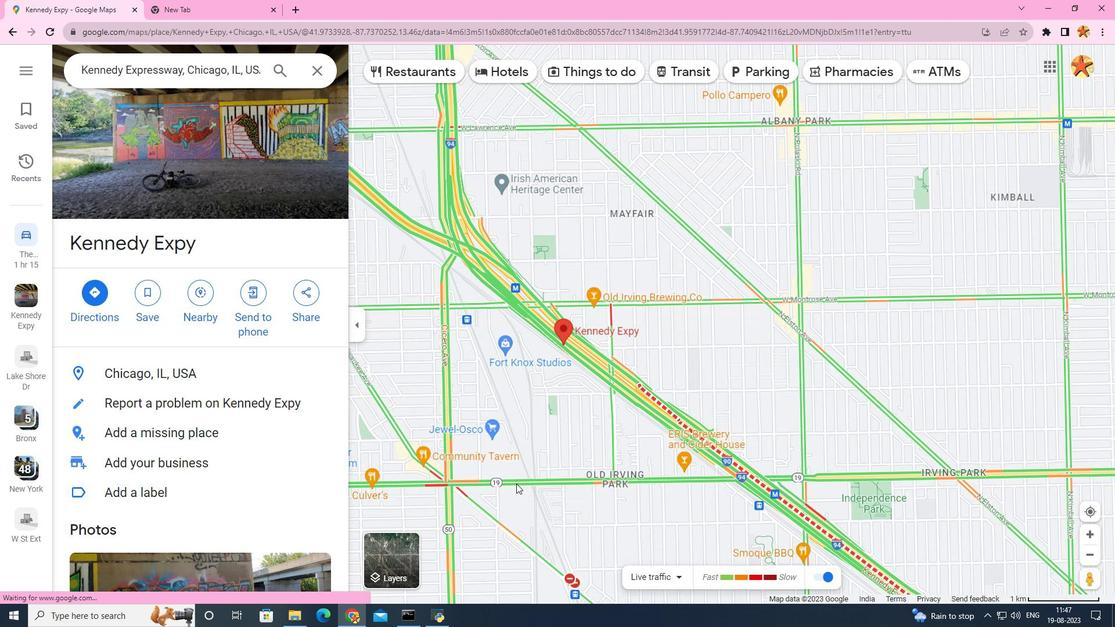 
Action: Mouse scrolled (518, 482) with delta (0, 0)
Screenshot: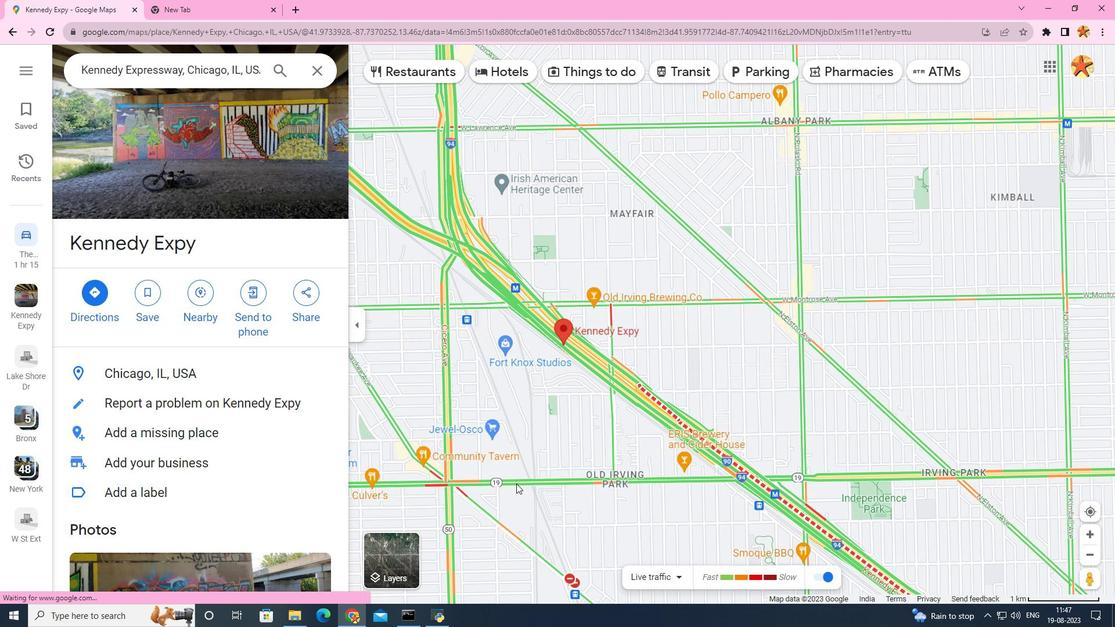 
Action: Mouse moved to (518, 482)
Screenshot: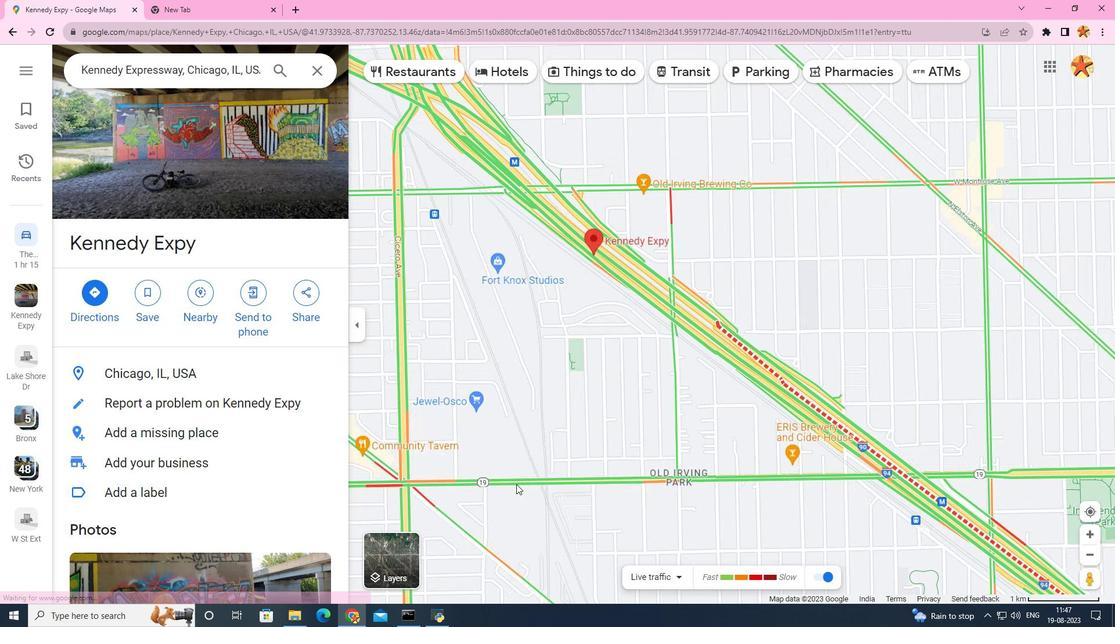 
Action: Mouse scrolled (518, 483) with delta (0, 0)
Screenshot: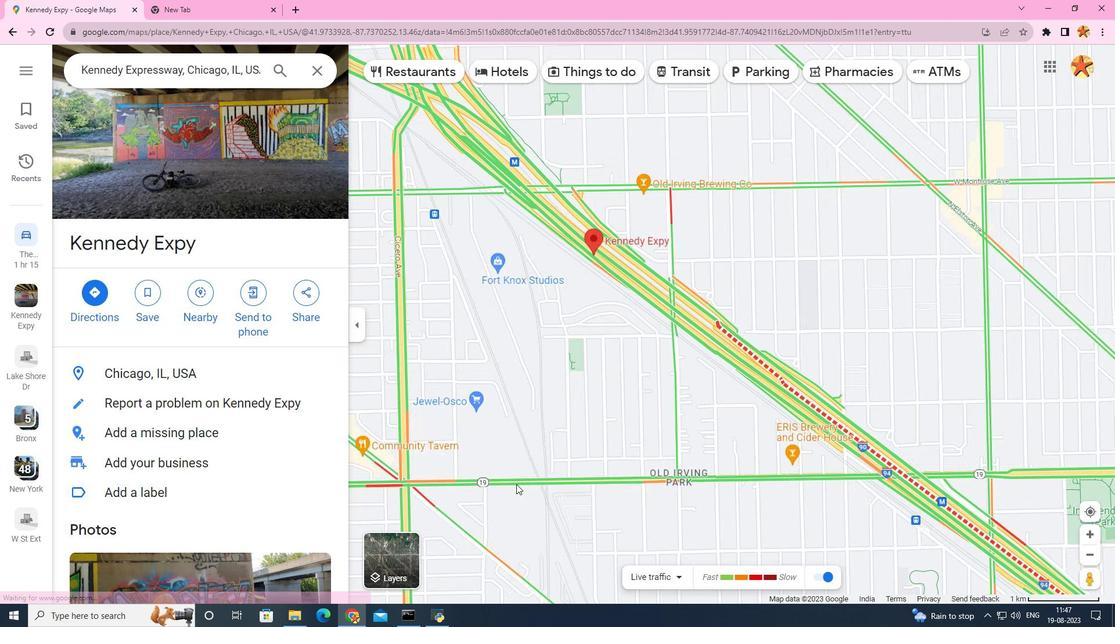 
Action: Mouse moved to (518, 482)
Screenshot: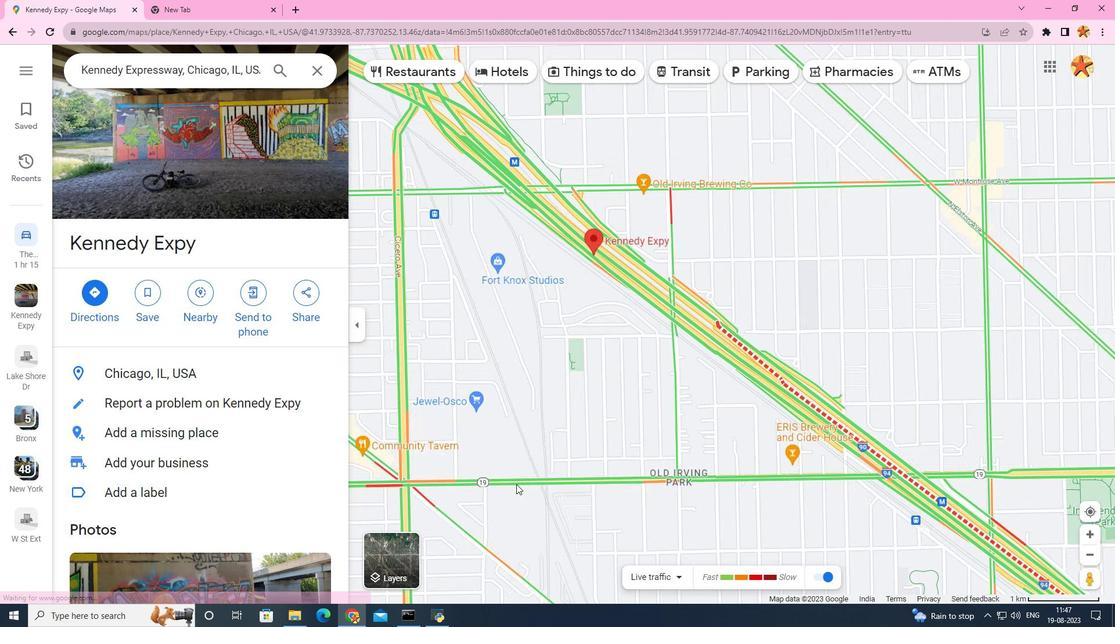 
Action: Mouse scrolled (518, 483) with delta (0, 0)
Screenshot: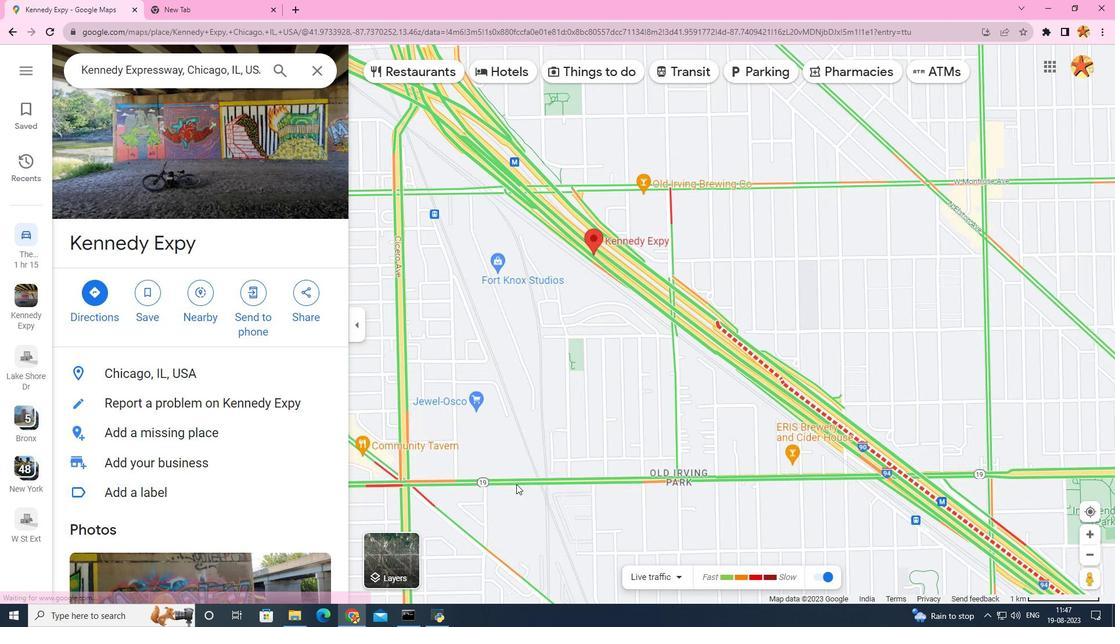 
Action: Mouse moved to (517, 484)
Screenshot: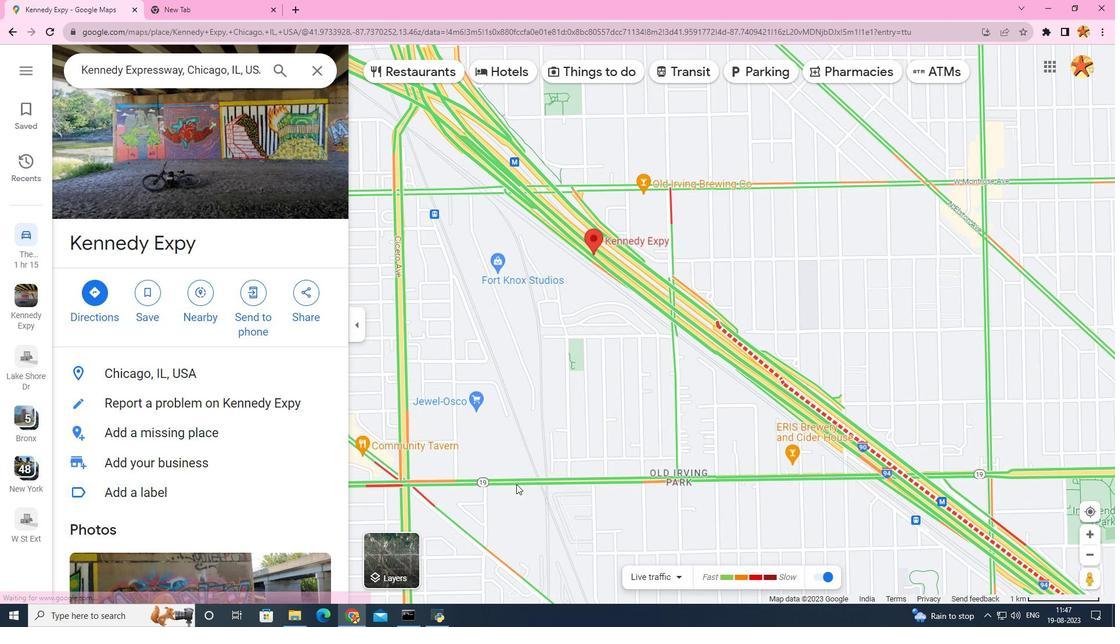 
Action: Mouse scrolled (517, 484) with delta (0, 0)
Screenshot: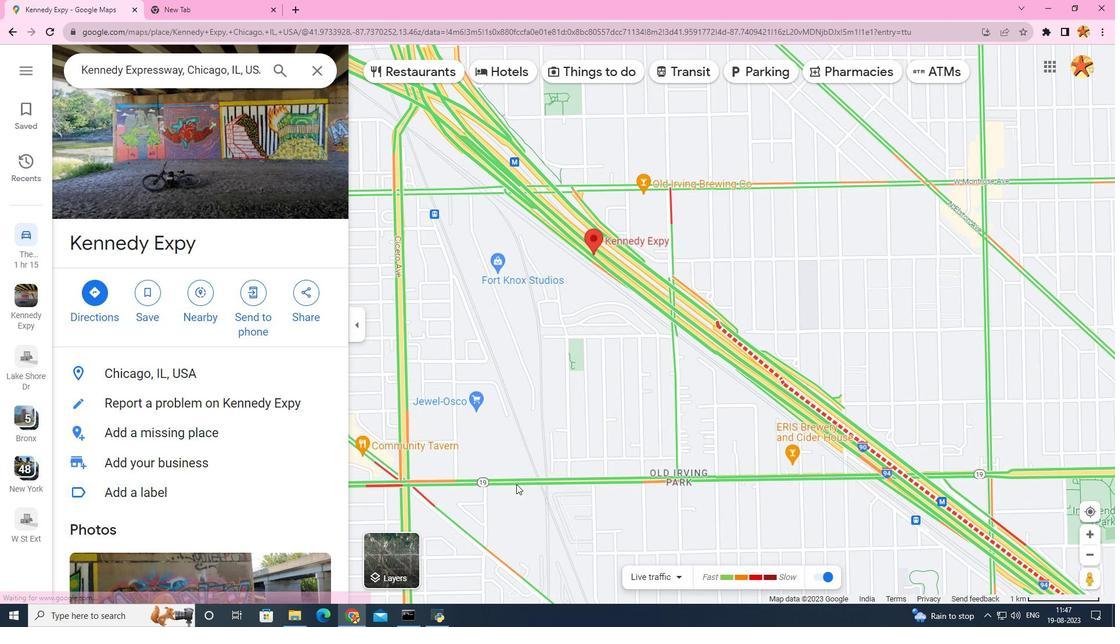 
Action: Mouse moved to (516, 484)
Screenshot: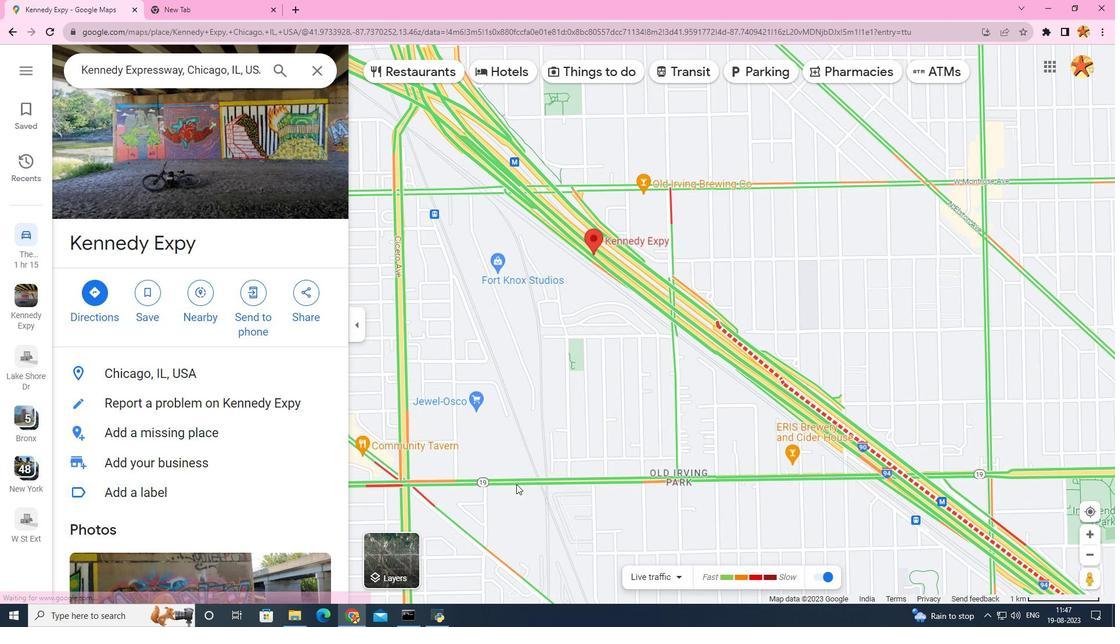 
Action: Mouse scrolled (516, 484) with delta (0, 0)
Screenshot: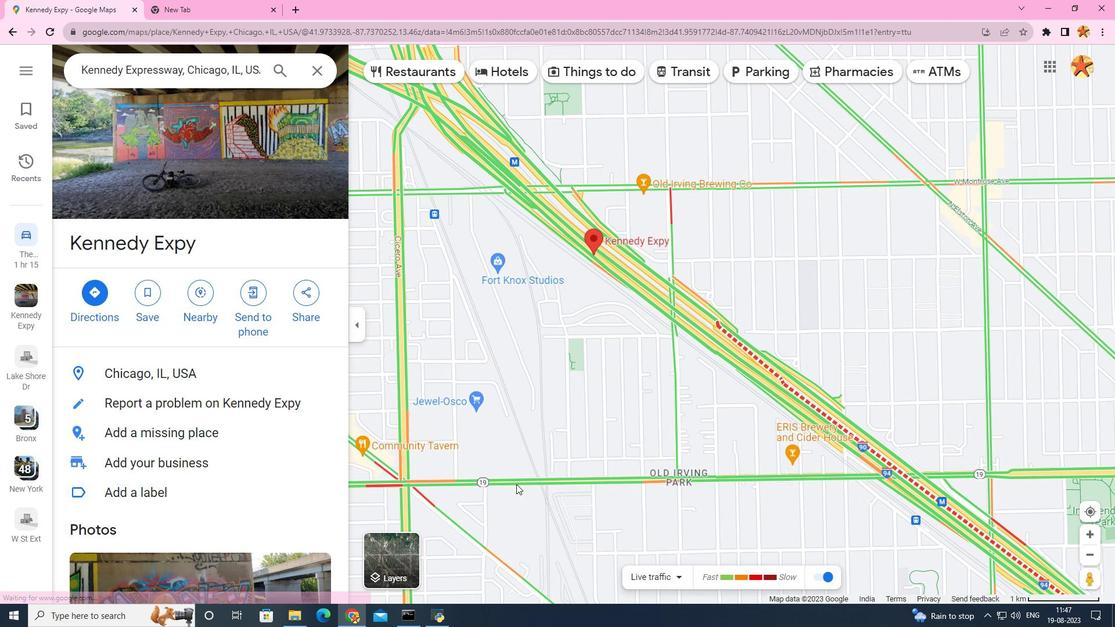 
Action: Mouse moved to (516, 484)
Screenshot: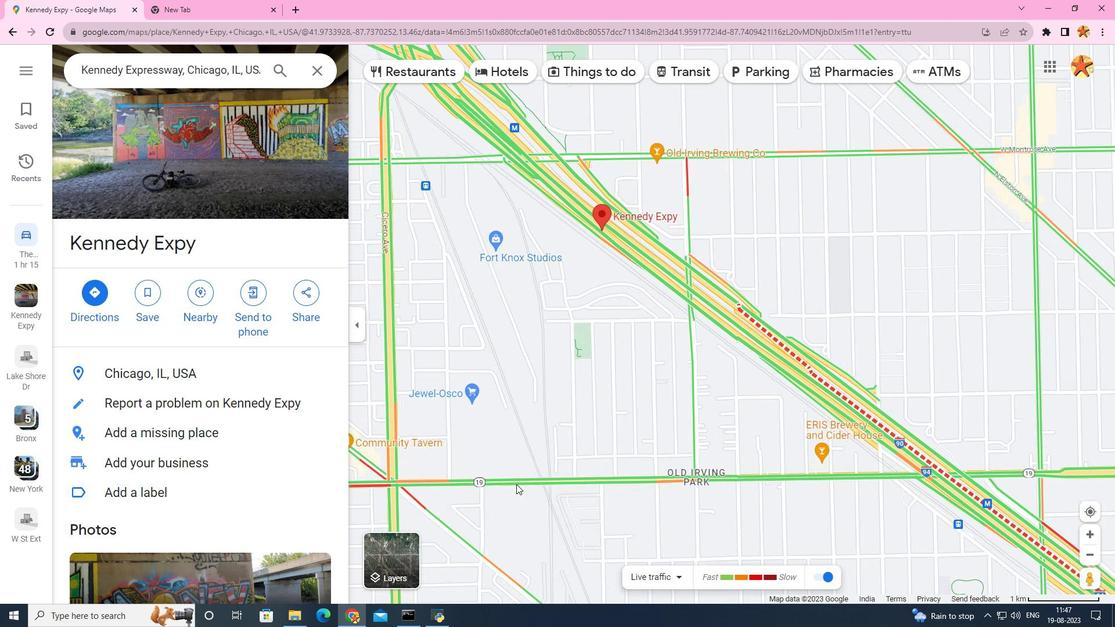 
Action: Mouse scrolled (516, 485) with delta (0, 0)
Screenshot: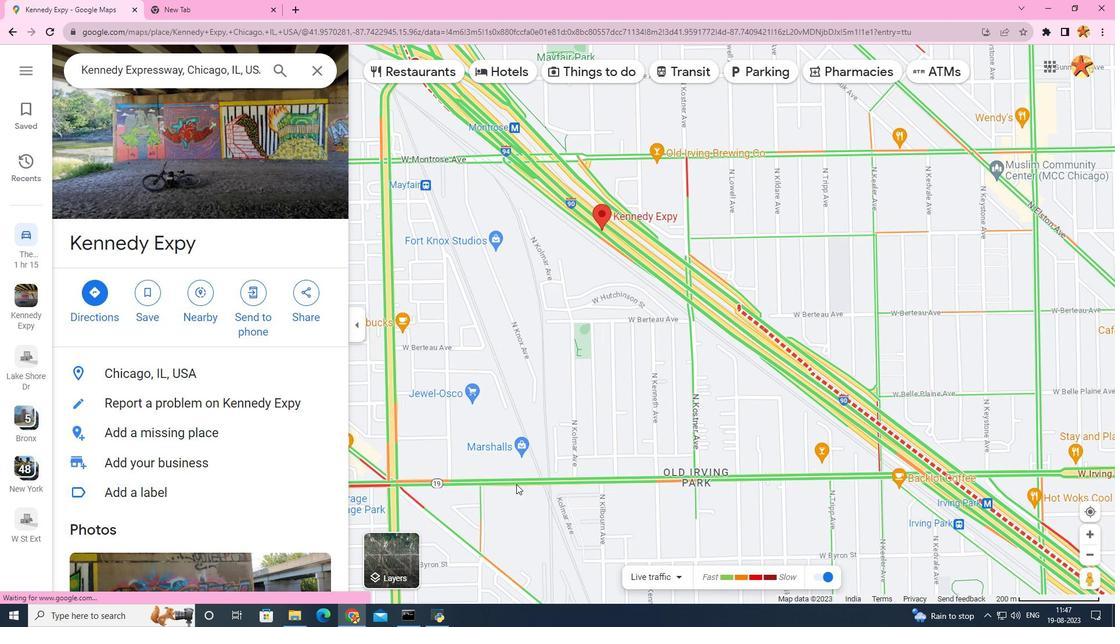 
Action: Mouse scrolled (516, 485) with delta (0, 0)
Screenshot: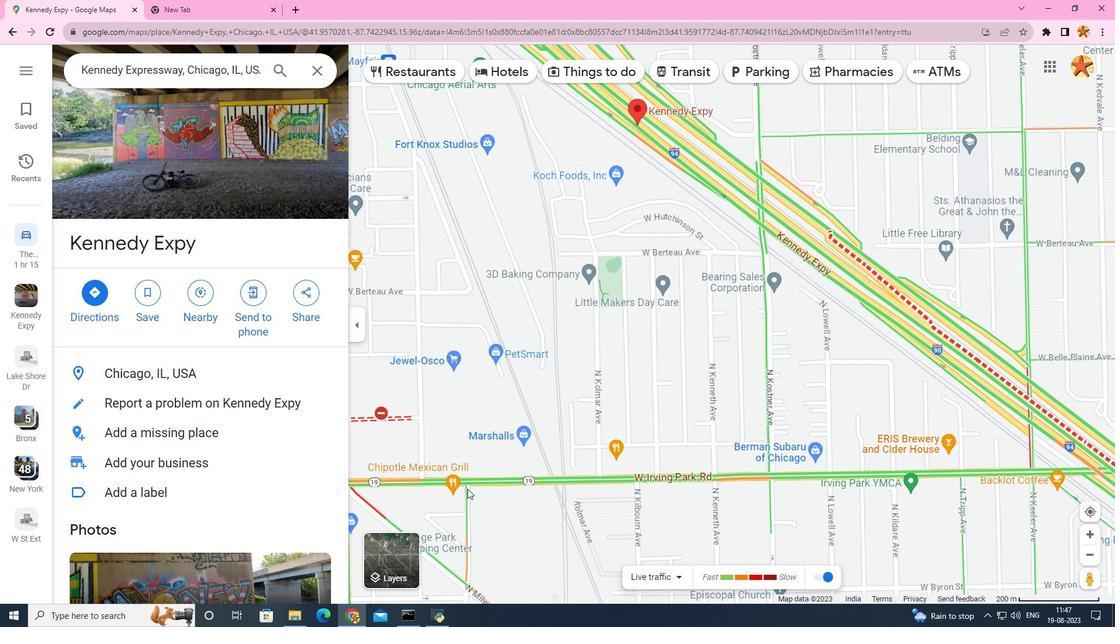 
Action: Mouse moved to (514, 485)
Screenshot: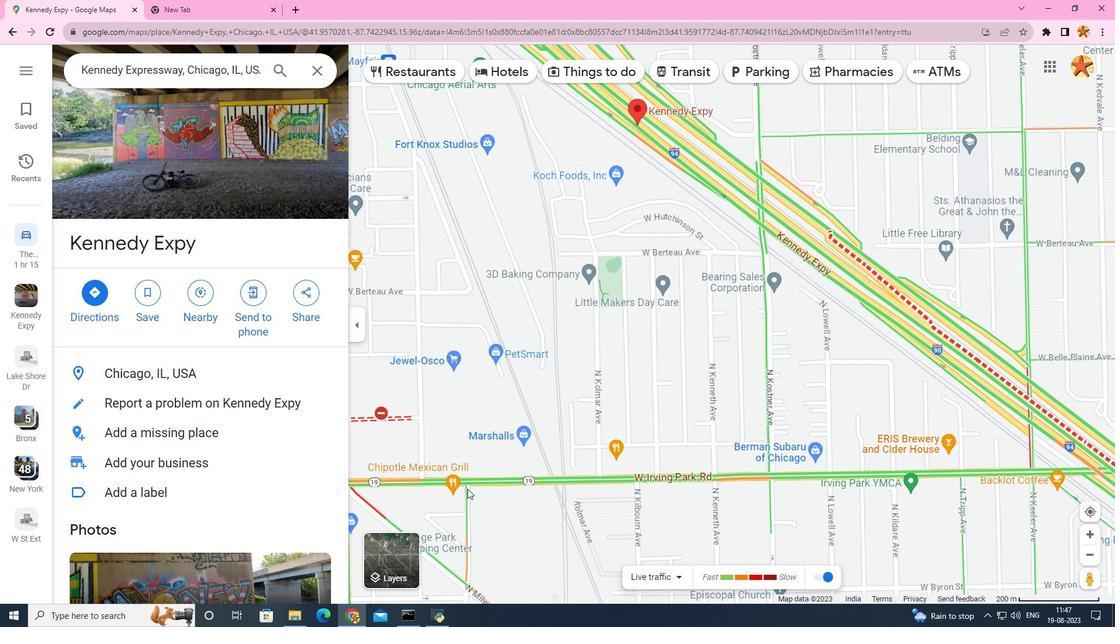 
Action: Mouse scrolled (516, 485) with delta (0, 0)
Screenshot: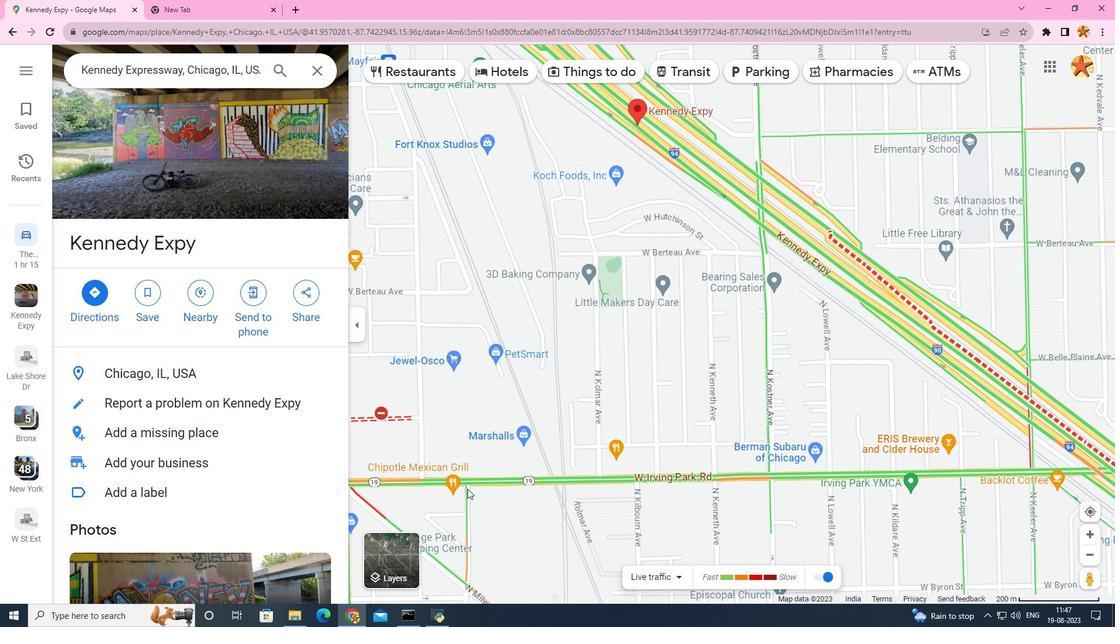 
Action: Mouse scrolled (516, 485) with delta (0, 0)
Screenshot: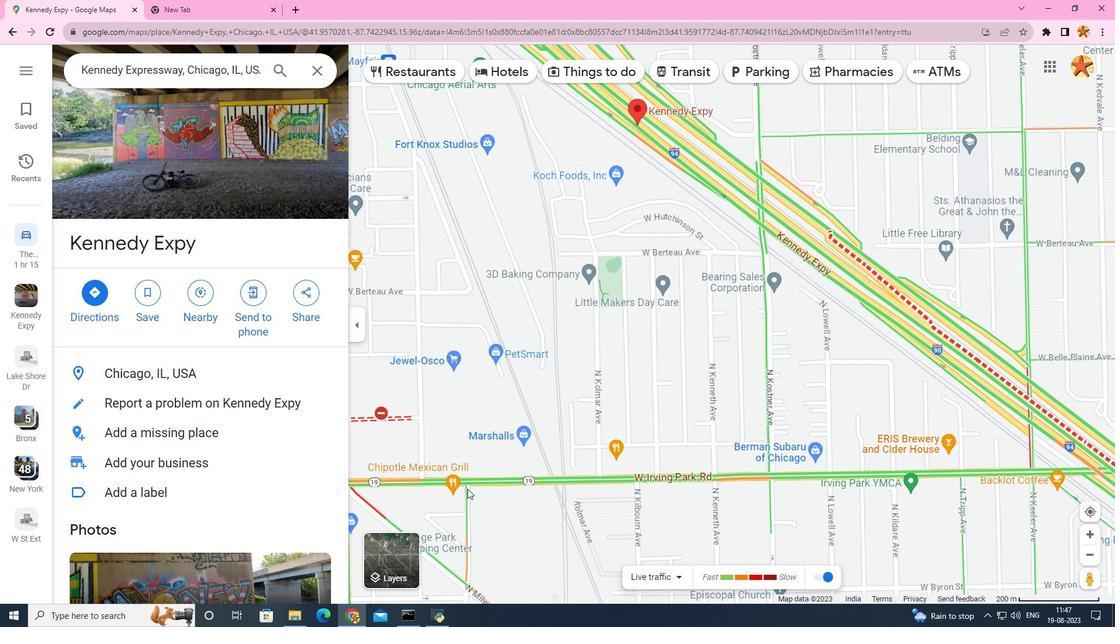 
Action: Mouse moved to (212, 496)
Screenshot: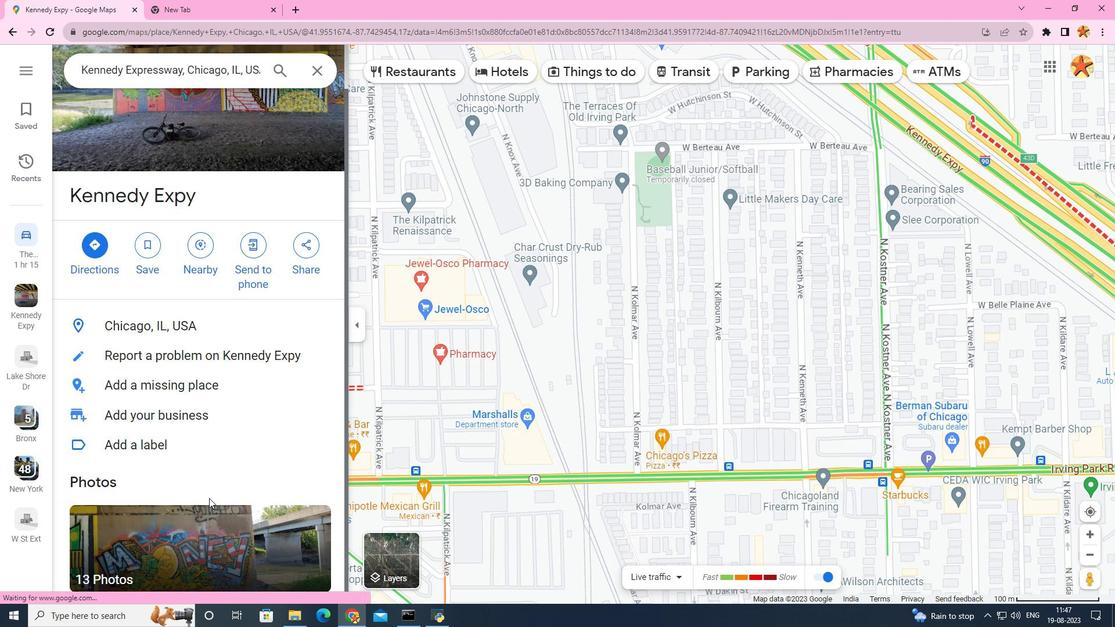 
Action: Mouse scrolled (214, 496) with delta (0, 0)
Screenshot: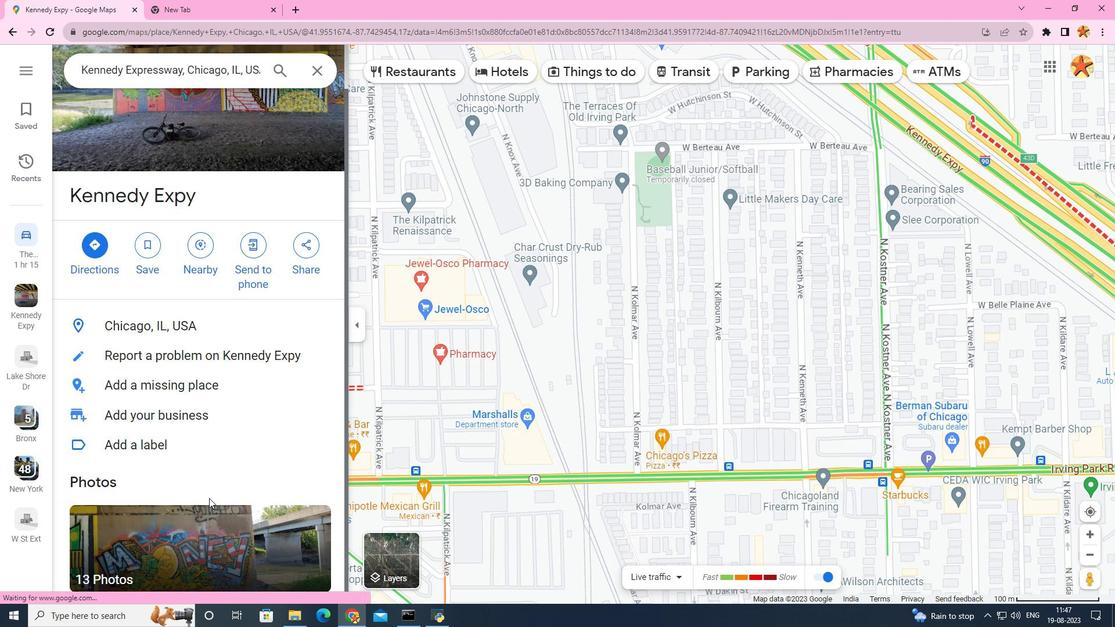 
Action: Mouse moved to (212, 497)
Screenshot: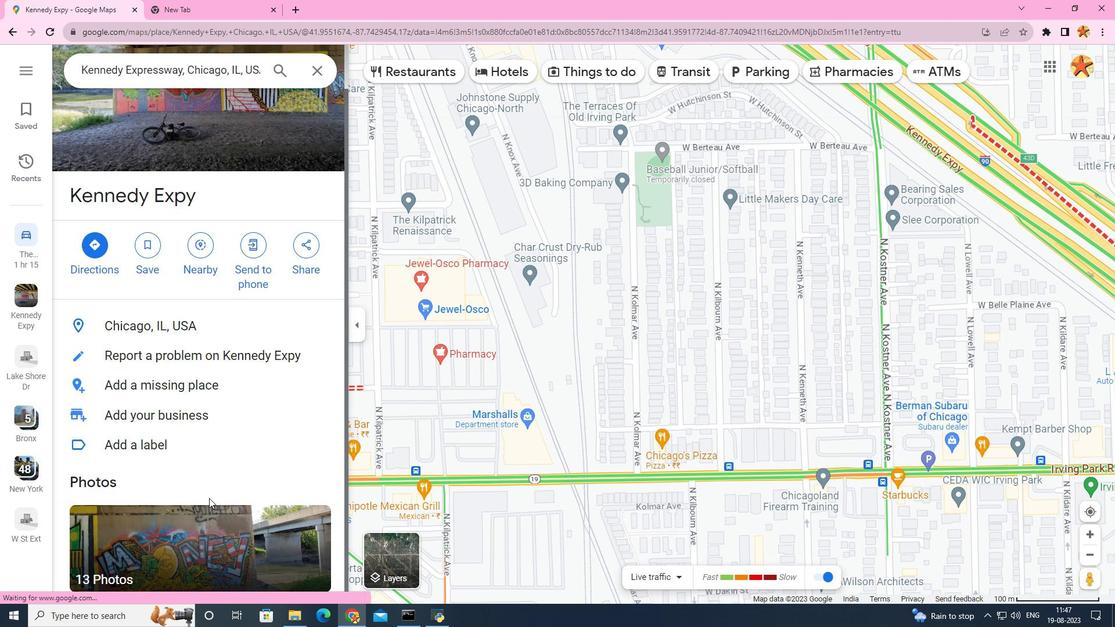 
Action: Mouse scrolled (213, 496) with delta (0, 0)
Screenshot: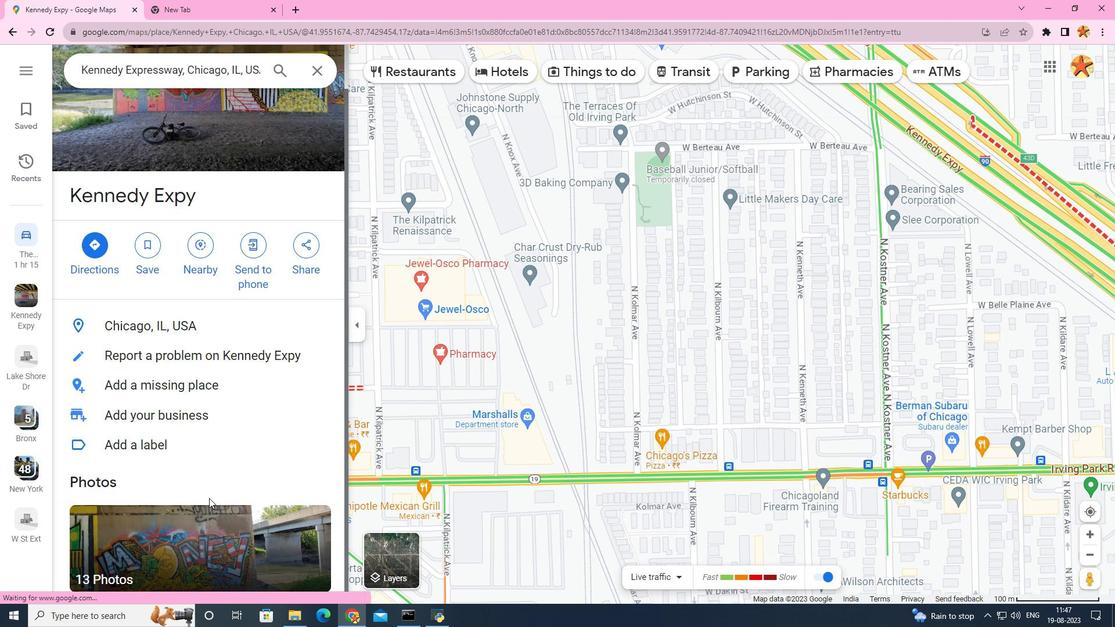 
Action: Mouse scrolled (212, 496) with delta (0, 0)
Screenshot: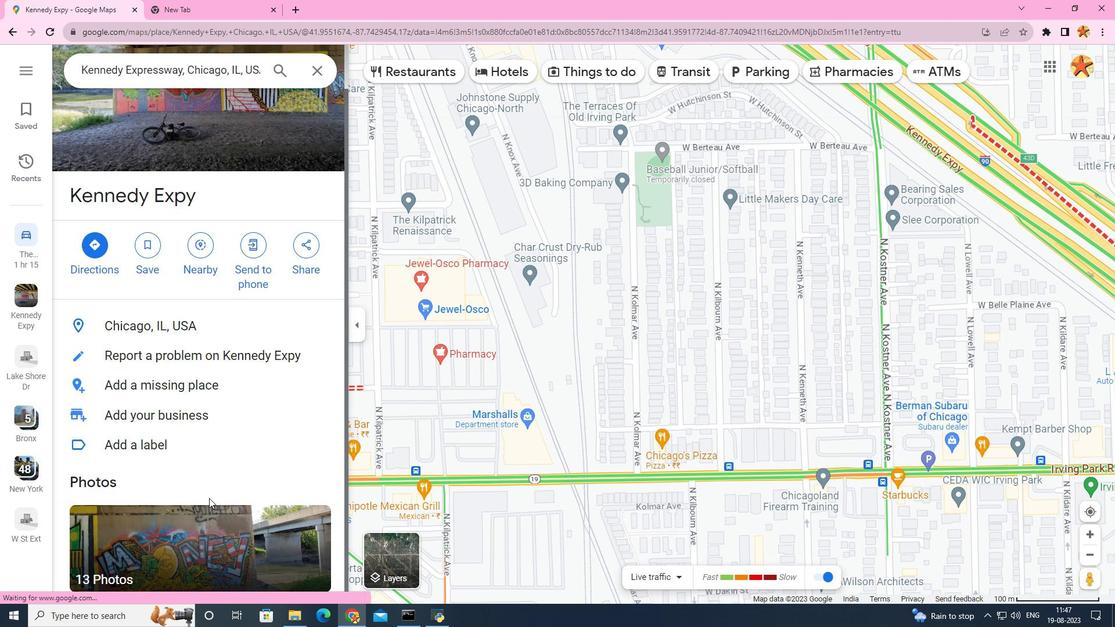 
Action: Mouse moved to (211, 497)
Screenshot: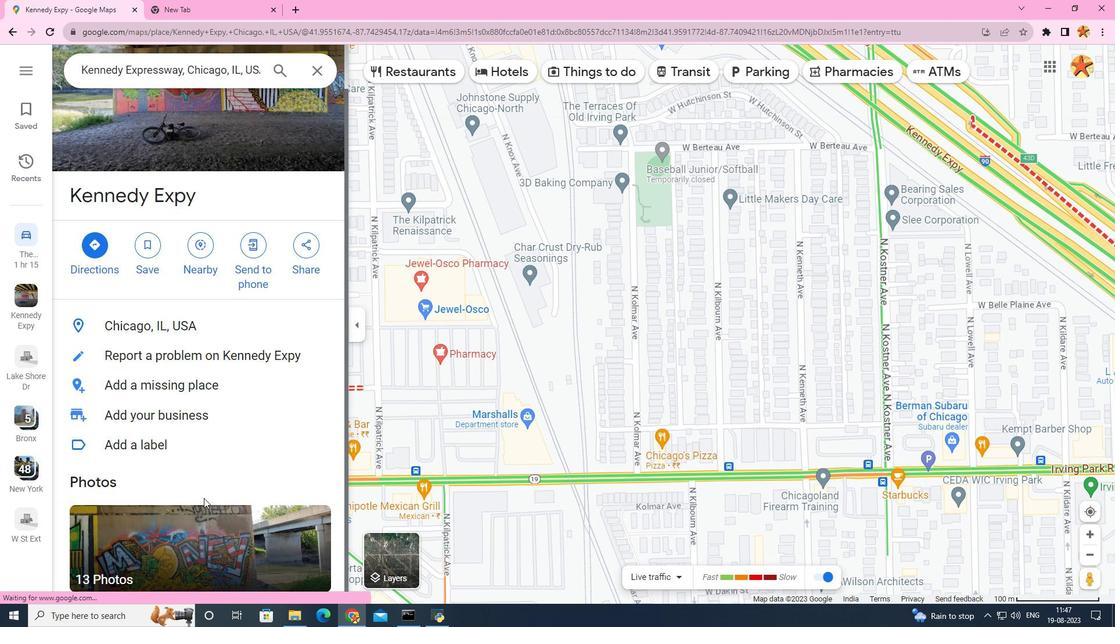 
Action: Mouse scrolled (212, 496) with delta (0, 0)
Screenshot: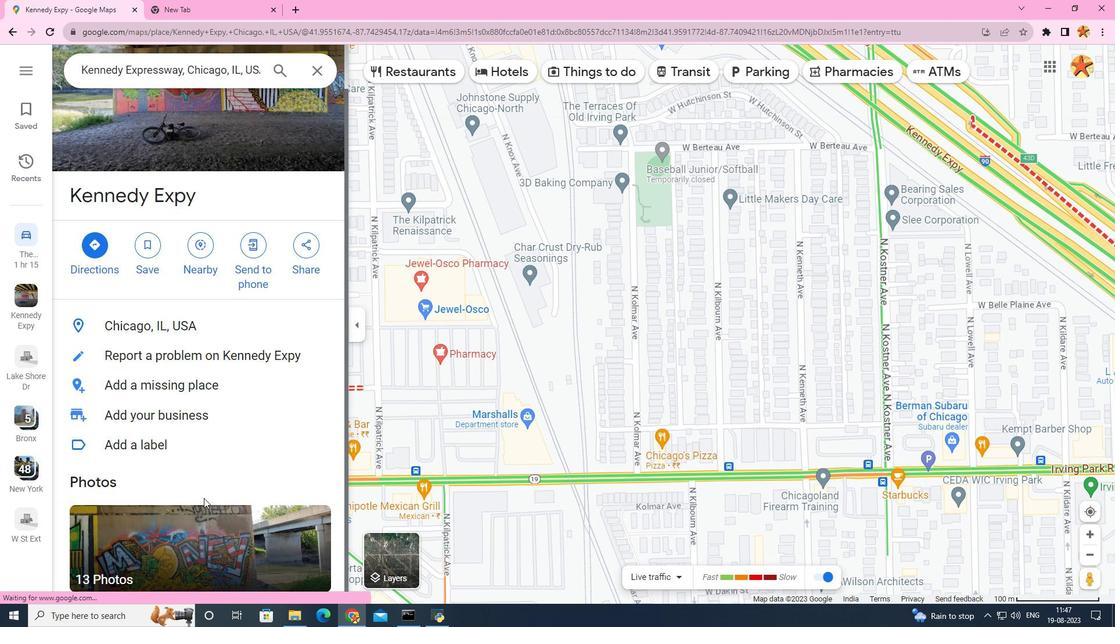 
Action: Mouse scrolled (211, 496) with delta (0, 0)
Screenshot: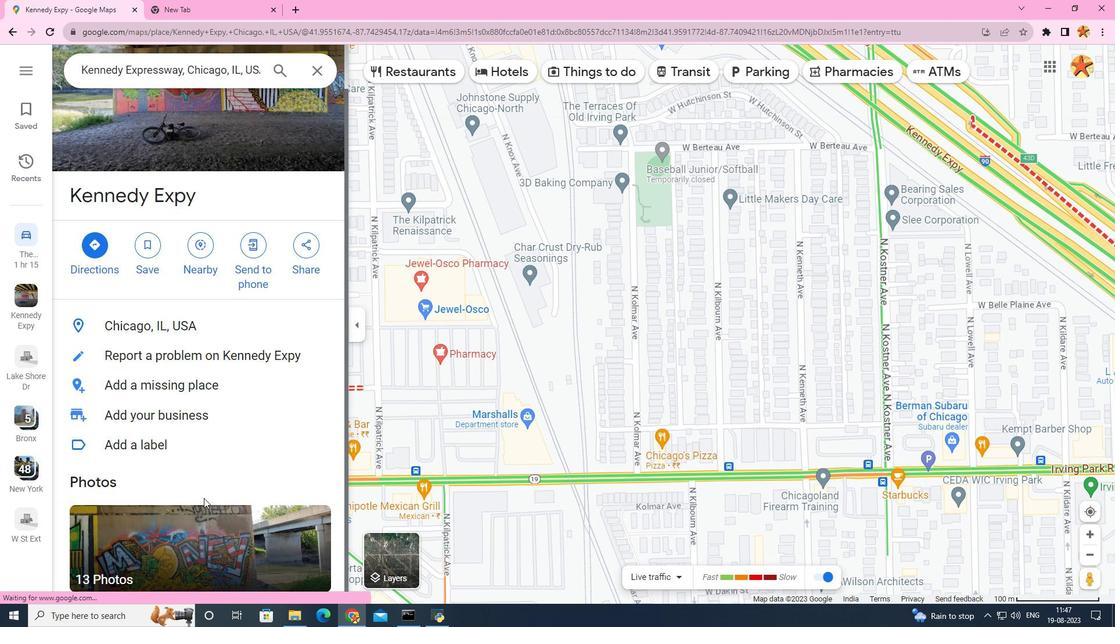 
Action: Mouse moved to (211, 498)
Screenshot: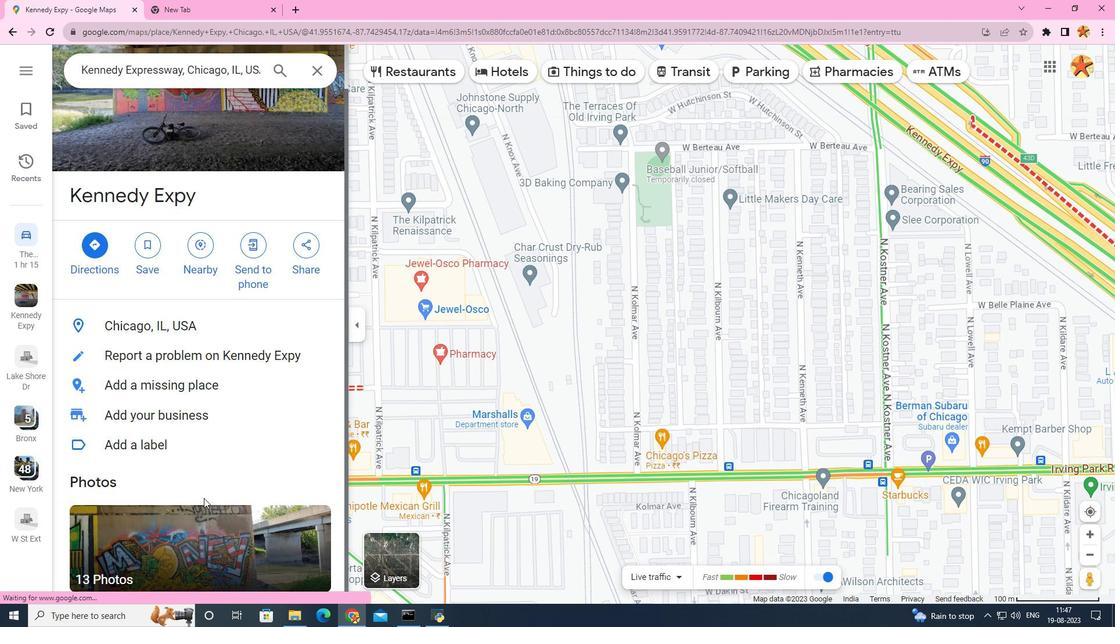 
Action: Mouse scrolled (211, 497) with delta (0, 0)
Screenshot: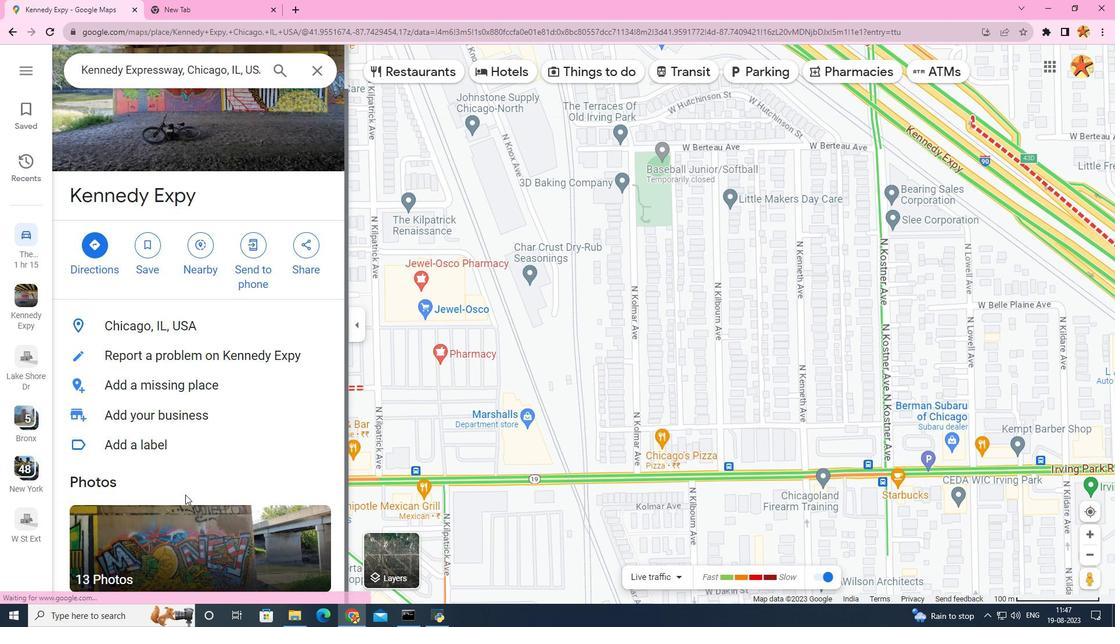 
Action: Mouse moved to (147, 543)
Screenshot: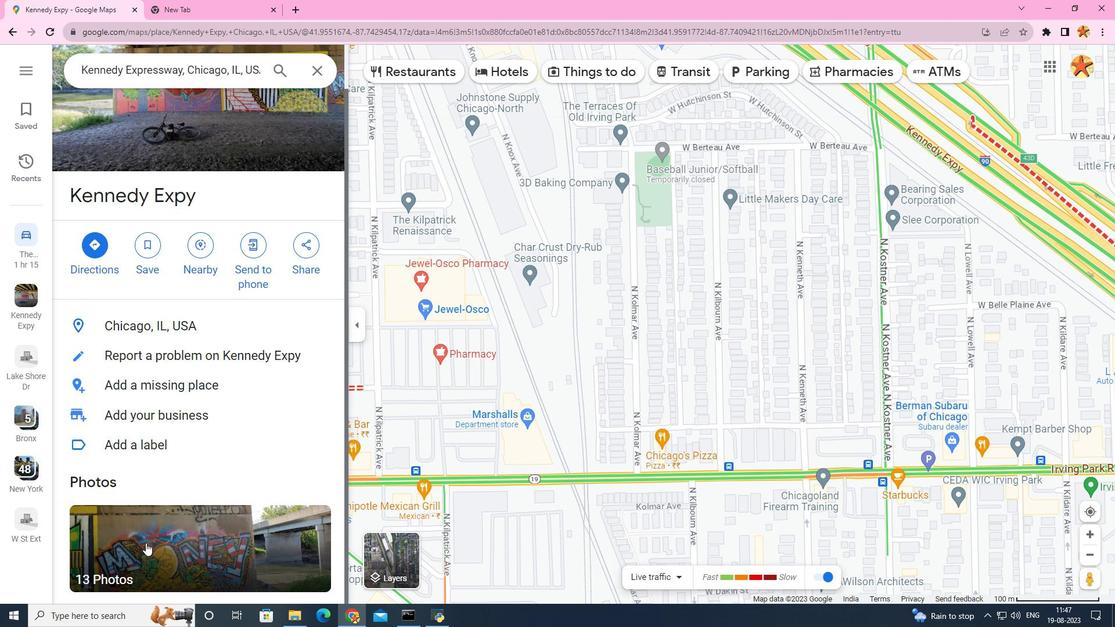 
Action: Mouse pressed left at (147, 543)
Screenshot: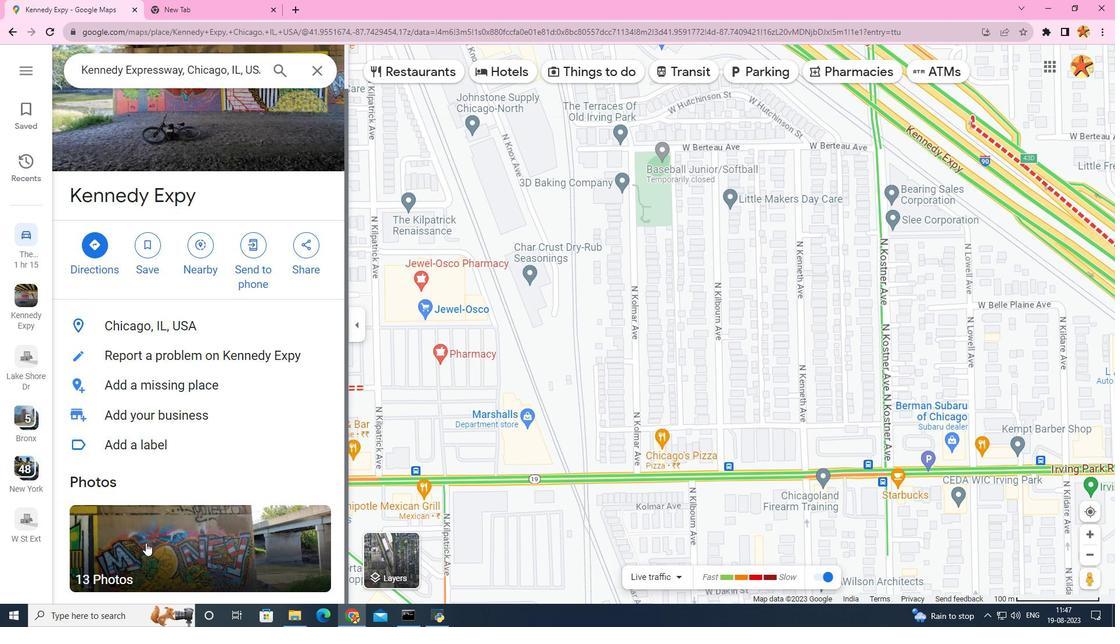 
Action: Mouse moved to (754, 526)
Screenshot: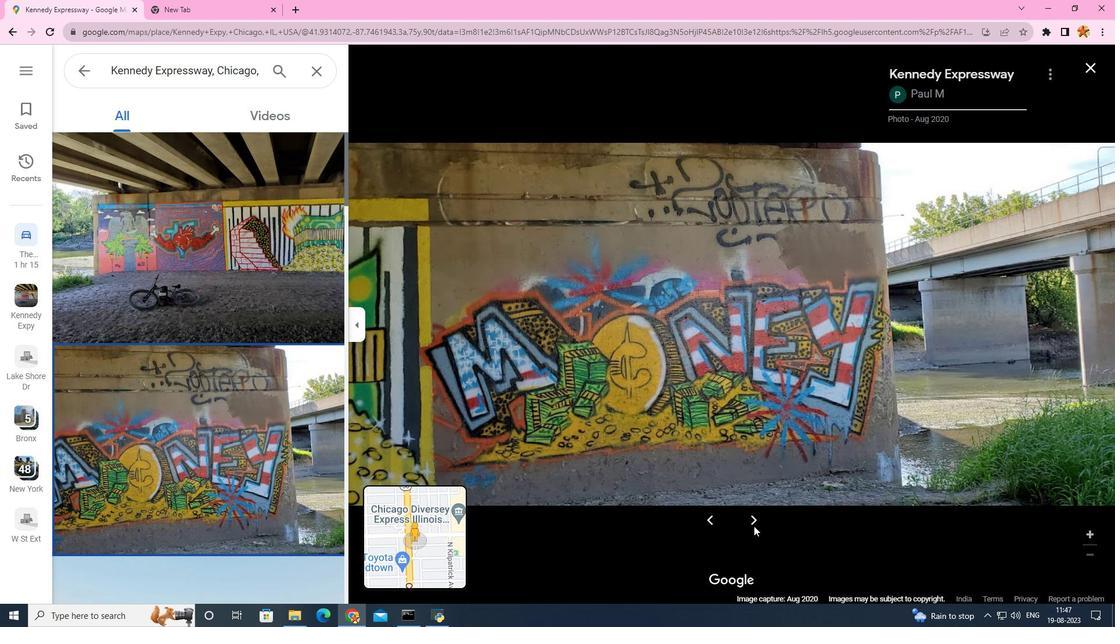
Action: Mouse pressed left at (754, 526)
Screenshot: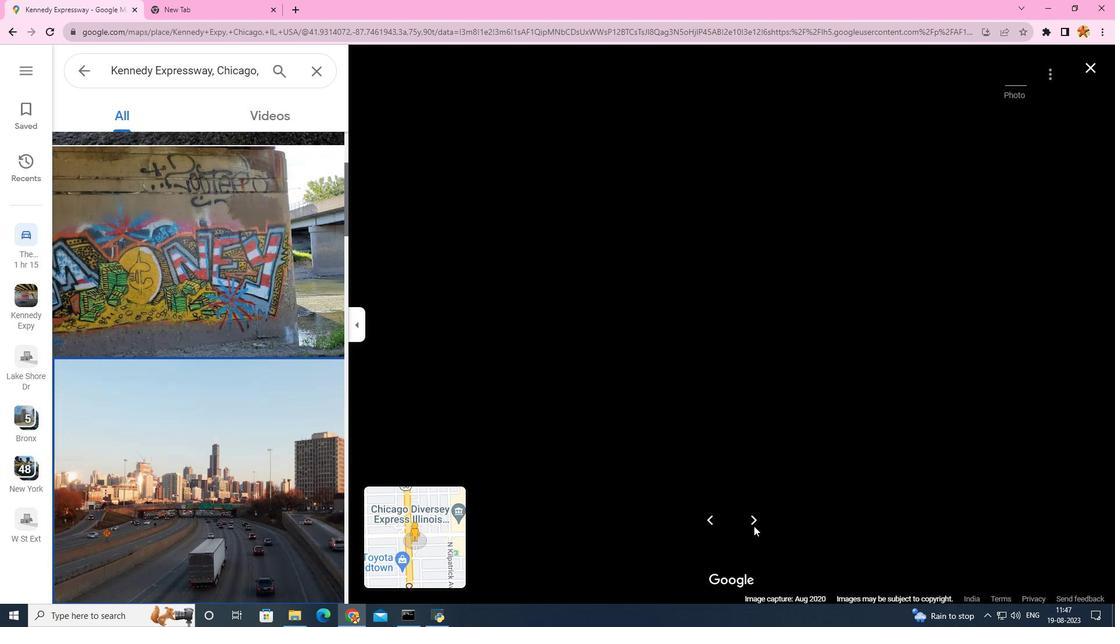 
Action: Mouse pressed left at (754, 526)
Screenshot: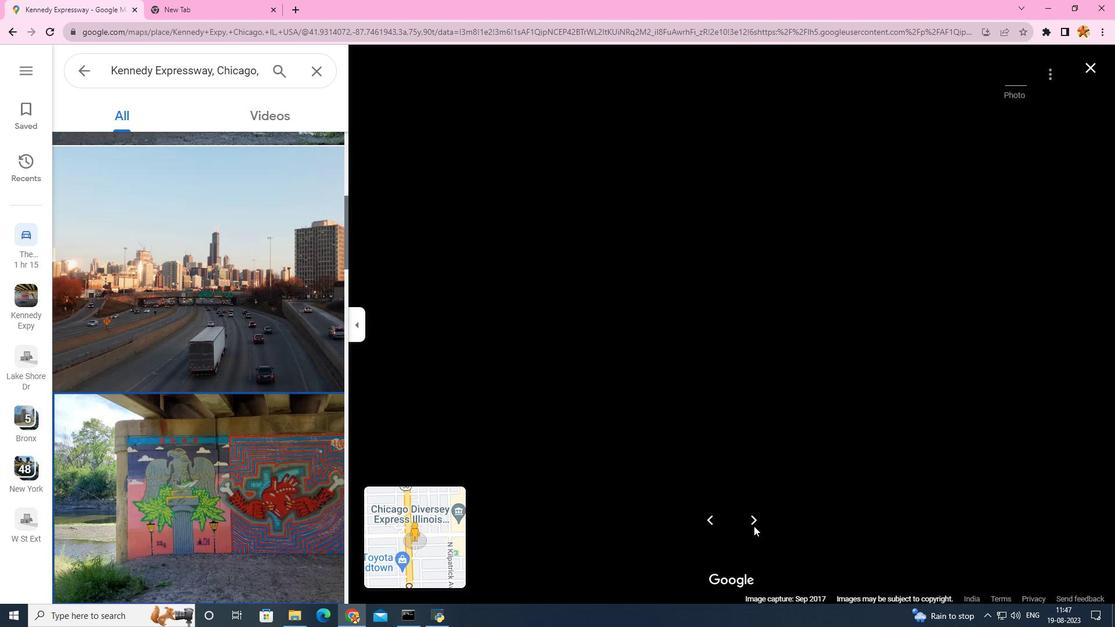 
Action: Mouse moved to (753, 526)
Screenshot: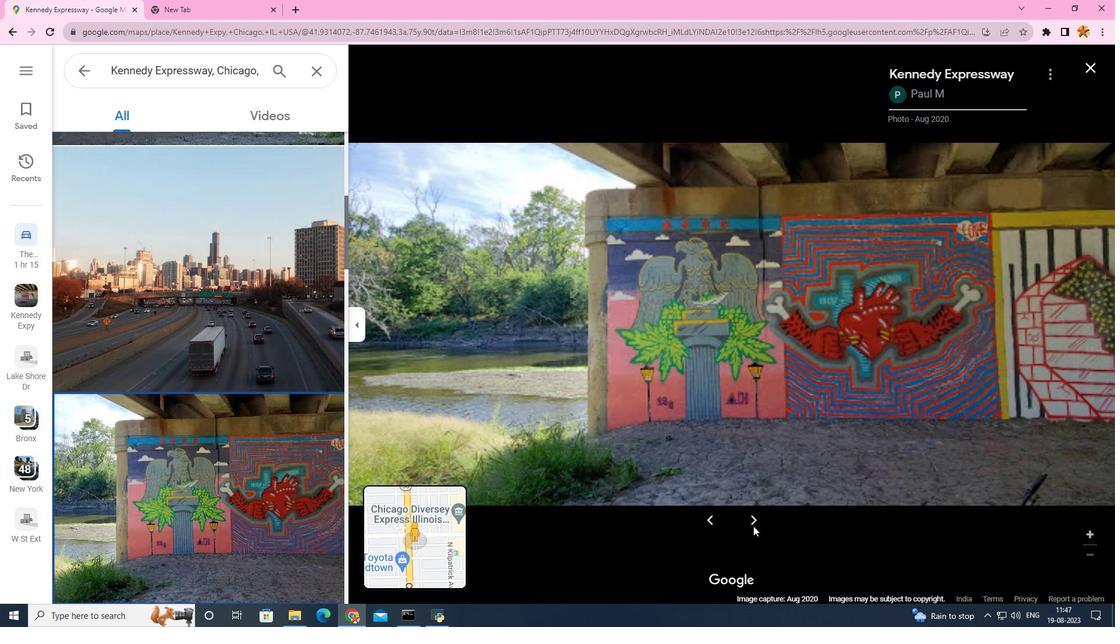 
Action: Mouse pressed left at (753, 526)
Screenshot: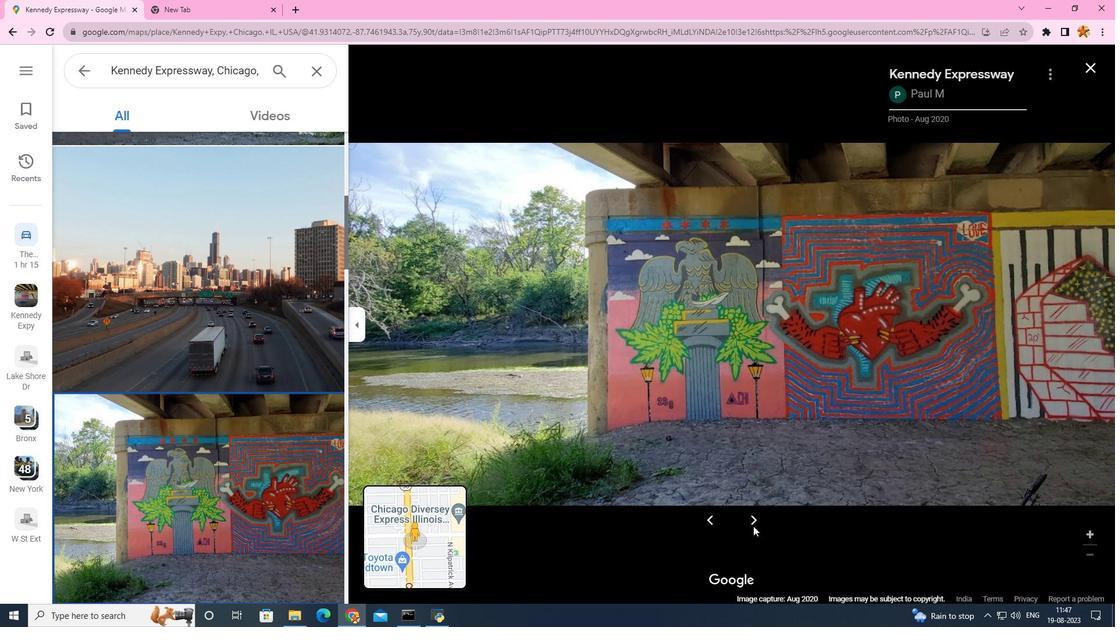 
Action: Mouse pressed left at (753, 526)
Screenshot: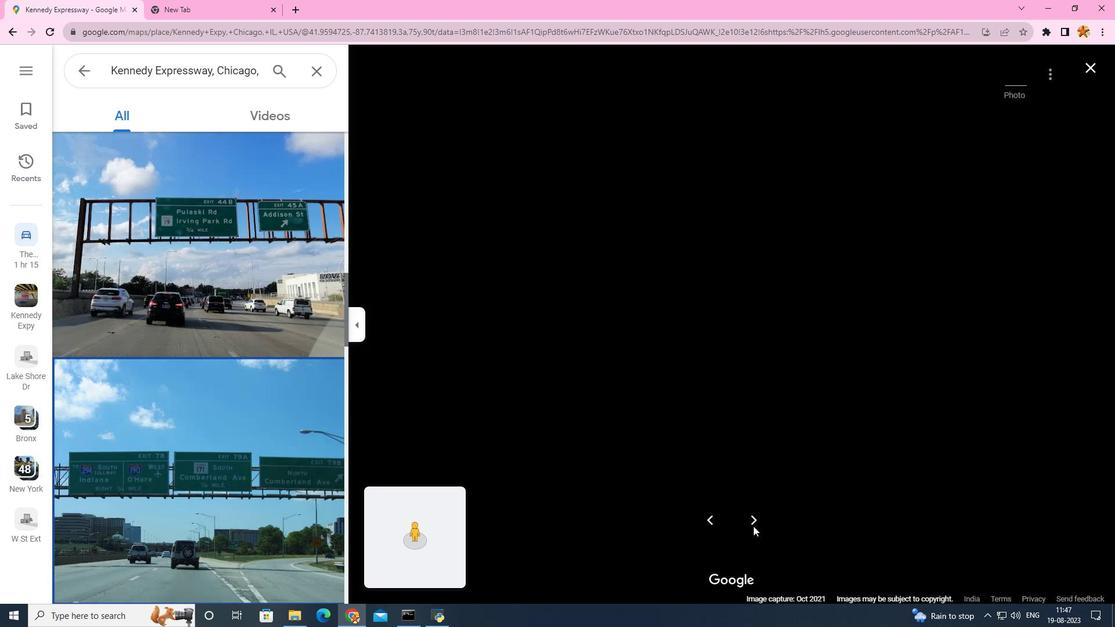 
Action: Mouse pressed left at (753, 526)
Screenshot: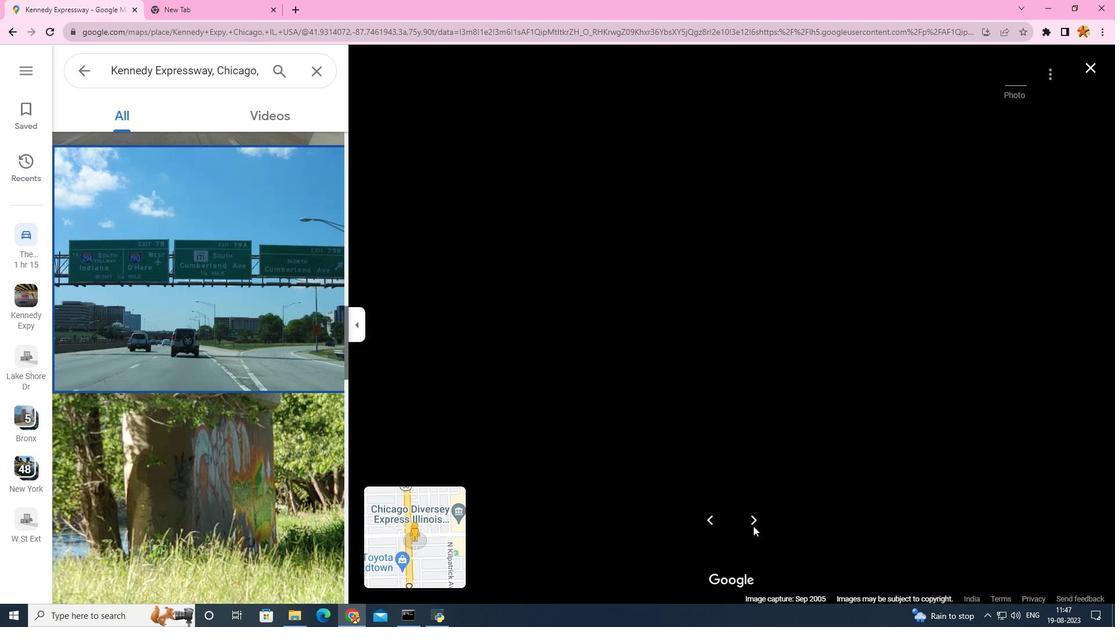 
Action: Mouse pressed left at (753, 526)
Screenshot: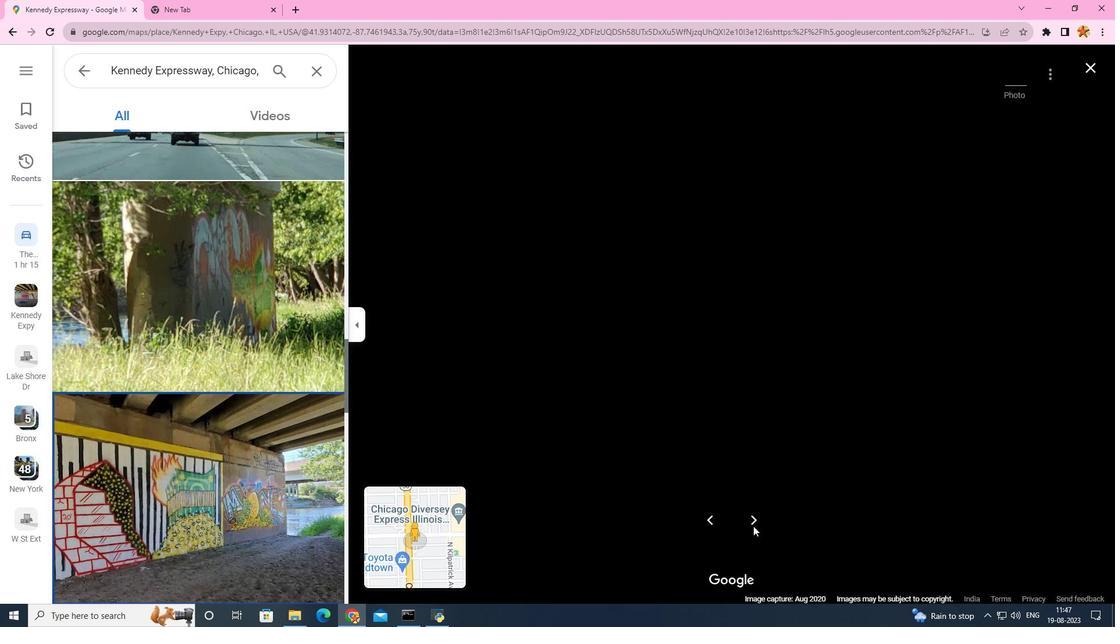 
Action: Mouse pressed left at (753, 526)
Screenshot: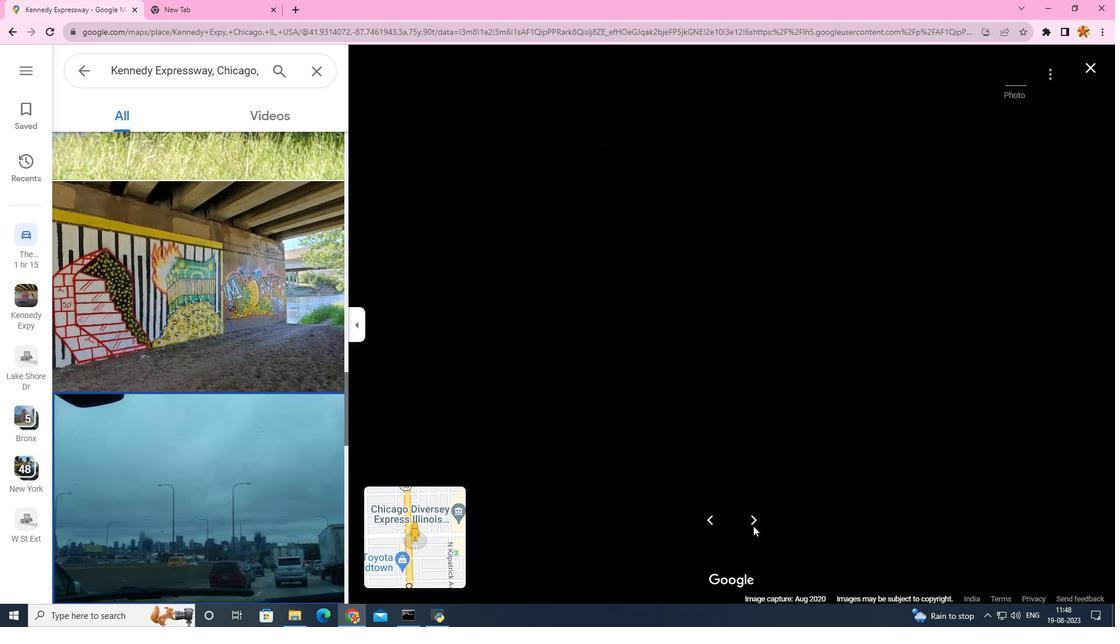 
Action: Mouse pressed left at (753, 526)
Screenshot: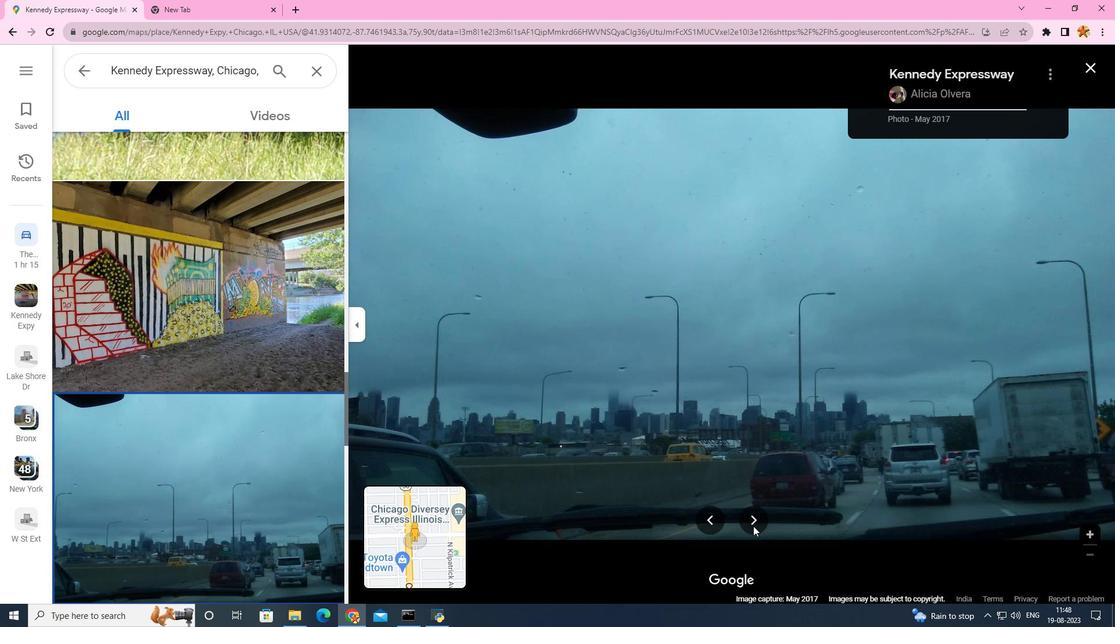 
Action: Mouse pressed left at (753, 526)
Screenshot: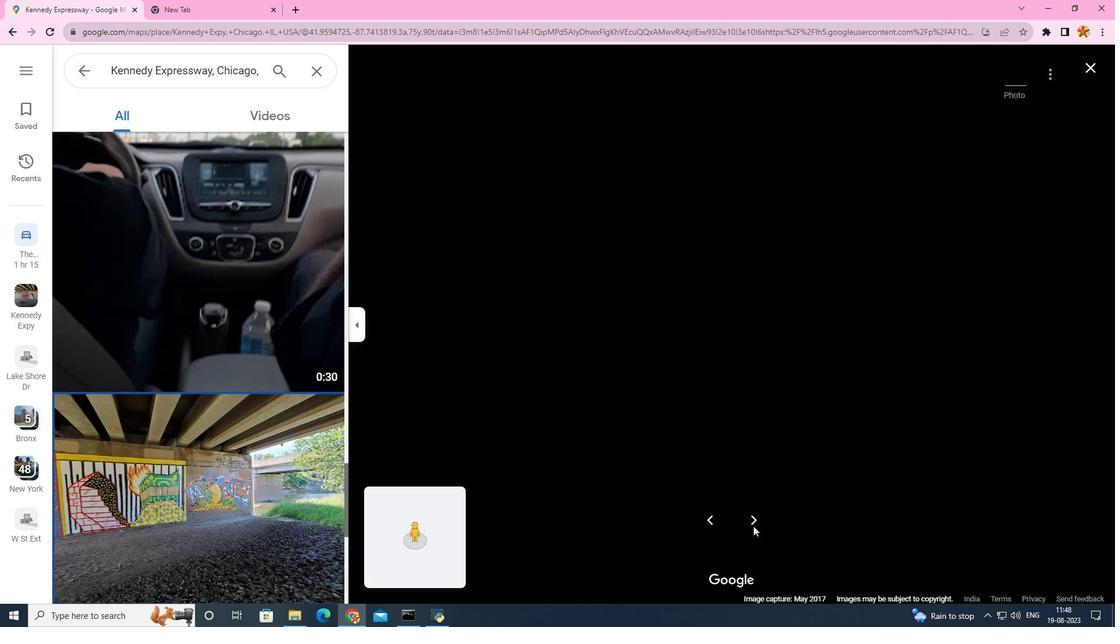 
Action: Mouse pressed left at (753, 526)
Screenshot: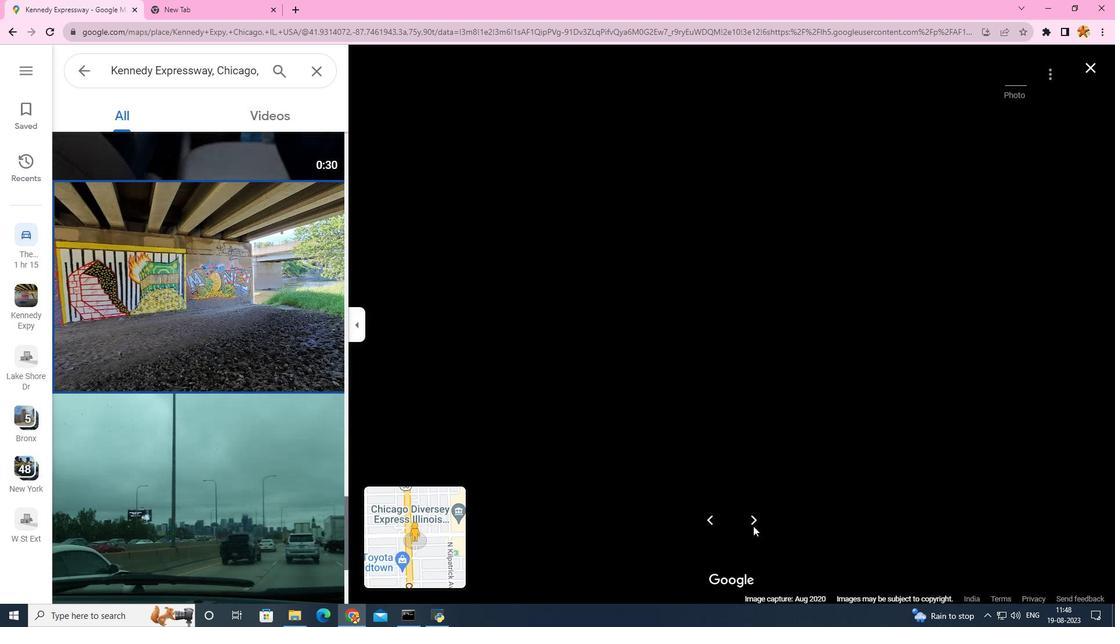 
Action: Mouse pressed left at (753, 526)
Screenshot: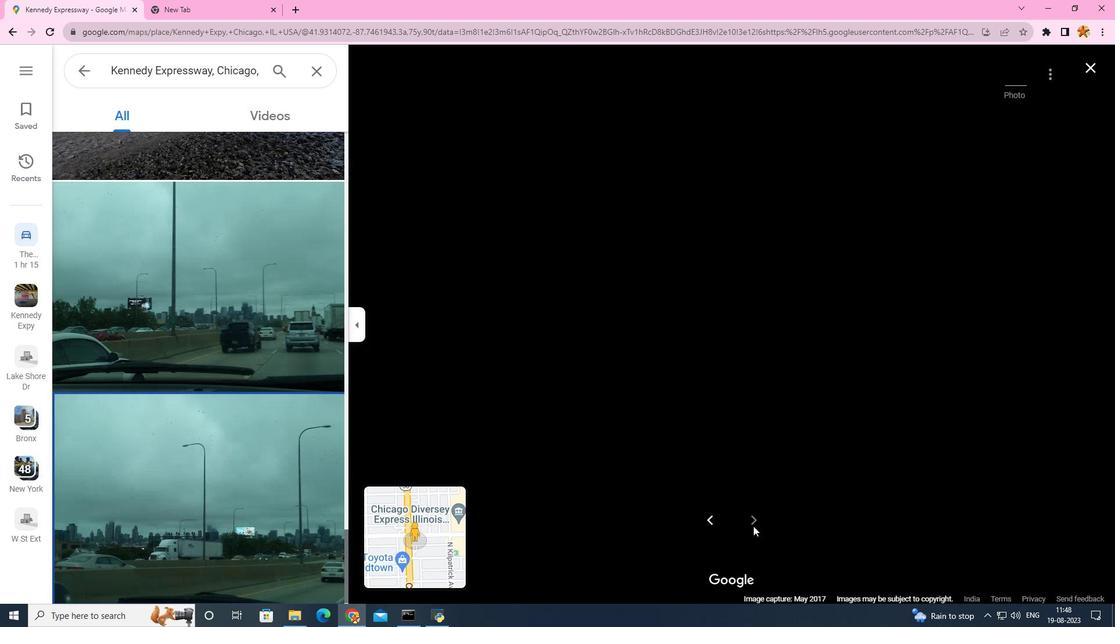 
Action: Mouse pressed left at (753, 526)
Screenshot: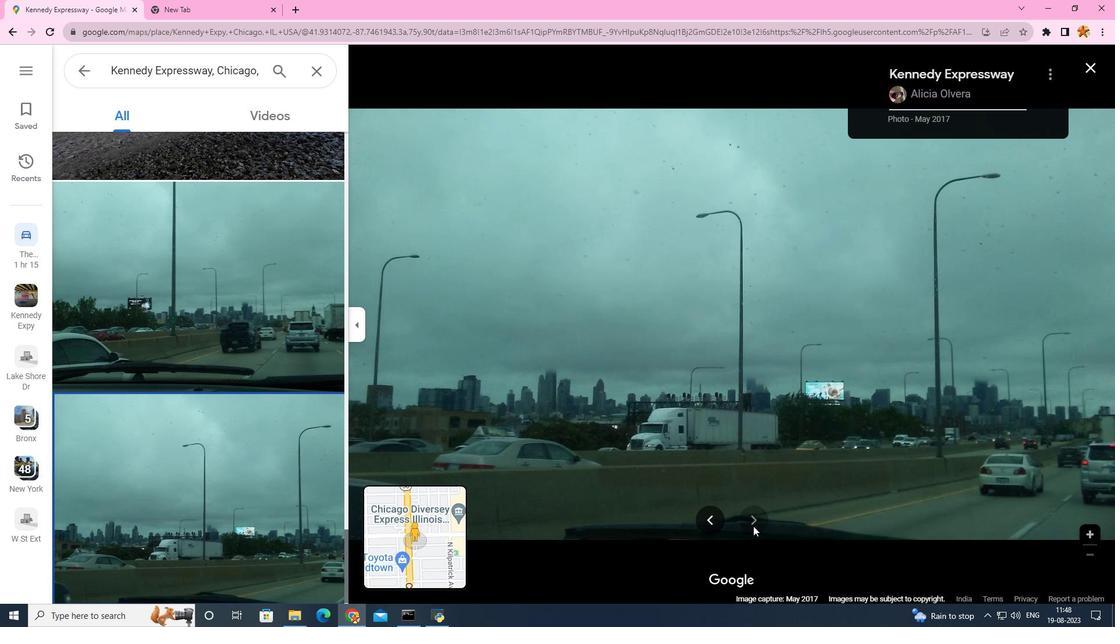 
